 Task: Look for space in Starachowice, Poland from 15th June, 2023 to 21st June, 2023 for 5 adults in price range Rs.14000 to Rs.25000. Place can be entire place with 3 bedrooms having 3 beds and 3 bathrooms. Property type can be house, flat, guest house. Booking option can be shelf check-in. Required host language is English.
Action: Mouse moved to (421, 50)
Screenshot: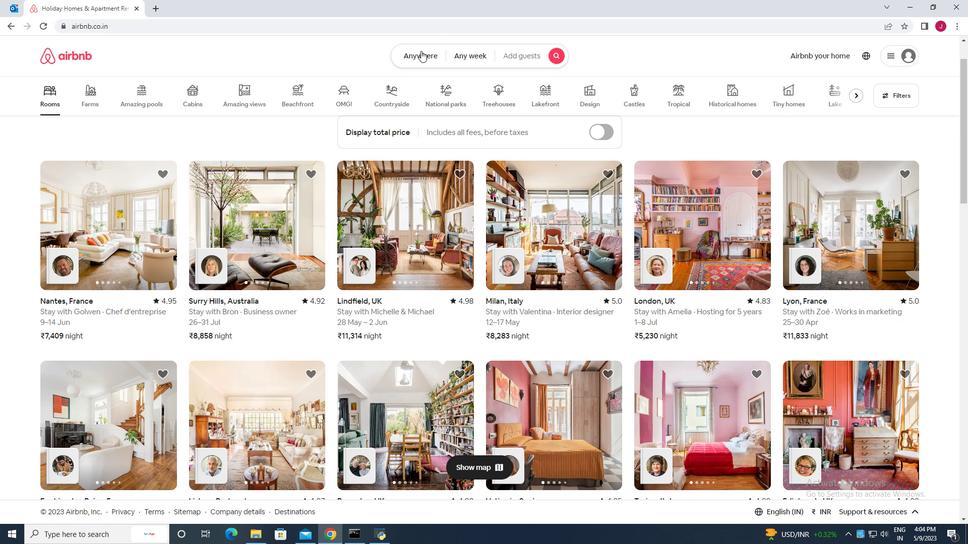 
Action: Mouse pressed left at (421, 50)
Screenshot: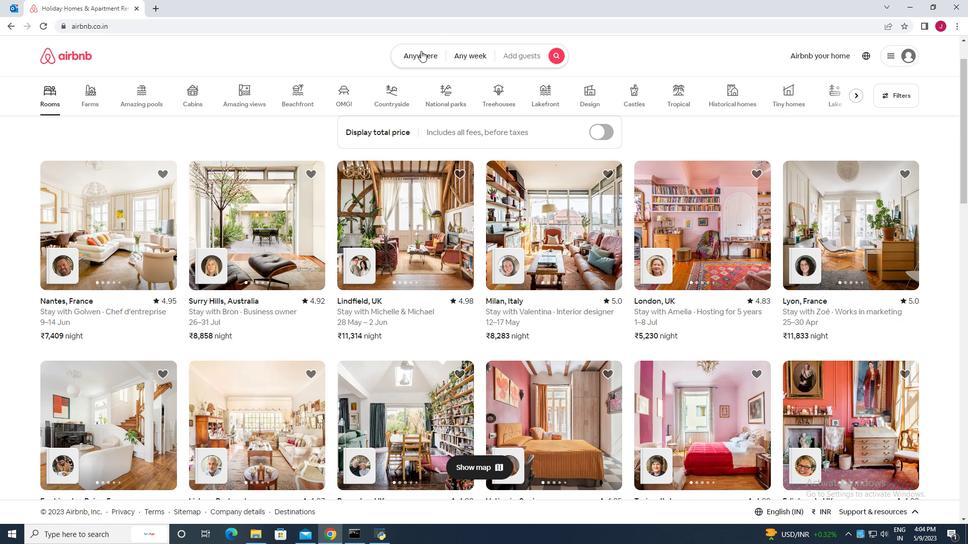 
Action: Mouse moved to (329, 97)
Screenshot: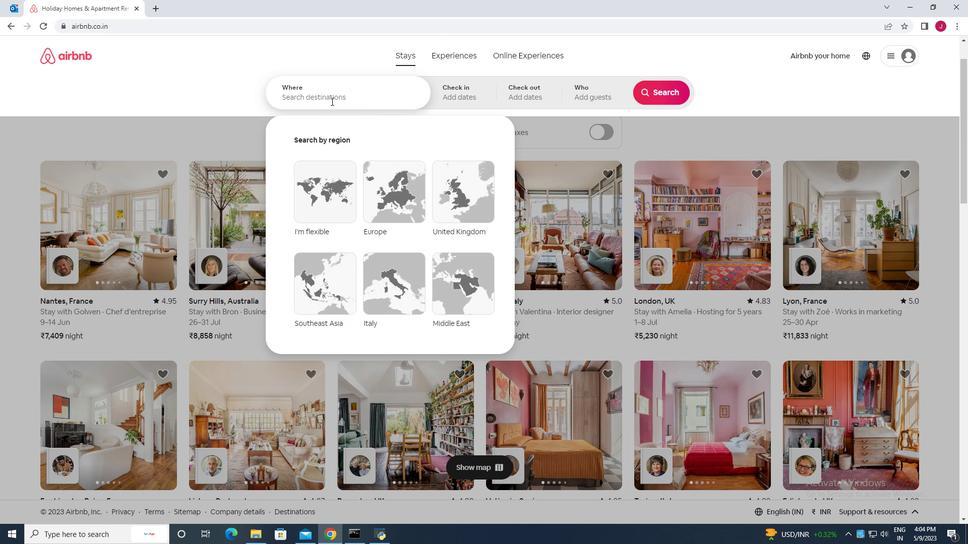 
Action: Mouse pressed left at (329, 97)
Screenshot: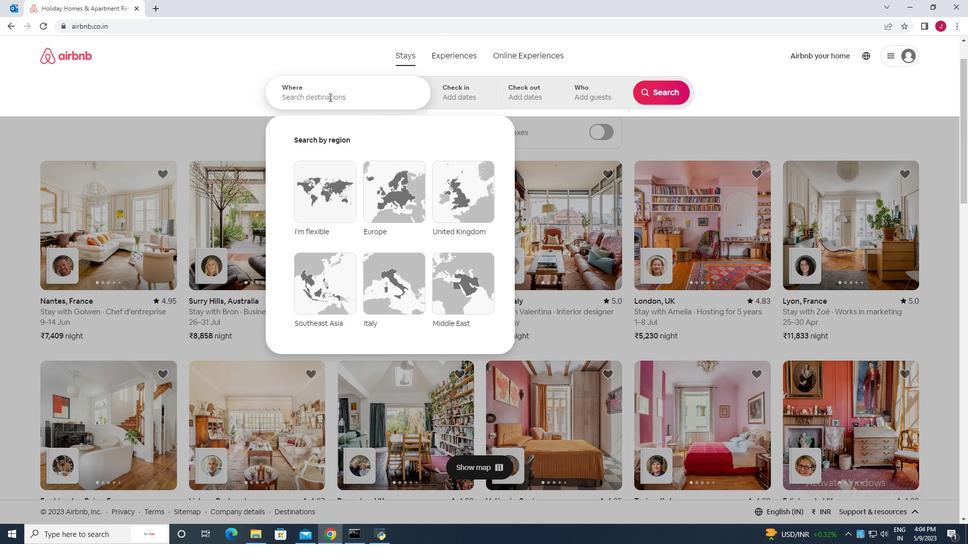 
Action: Mouse moved to (329, 97)
Screenshot: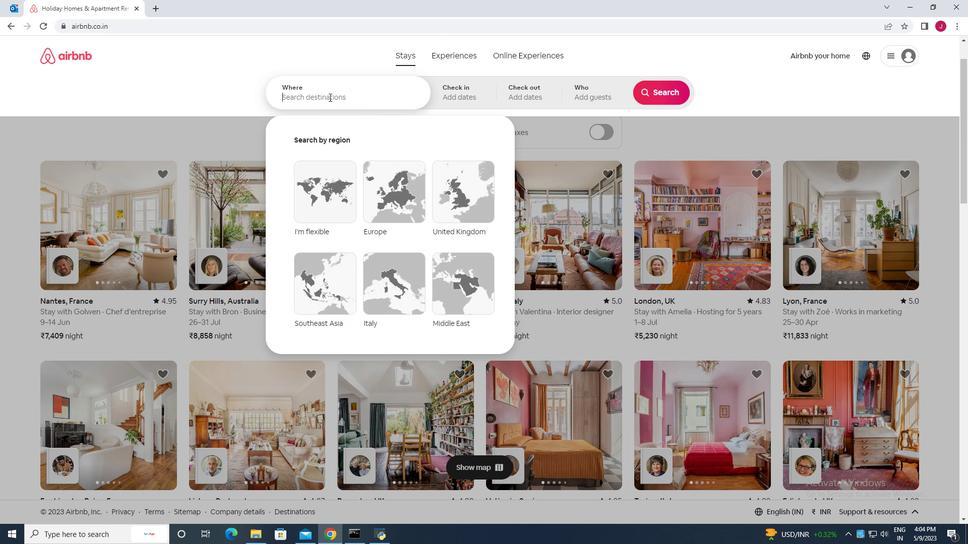 
Action: Key pressed starach
Screenshot: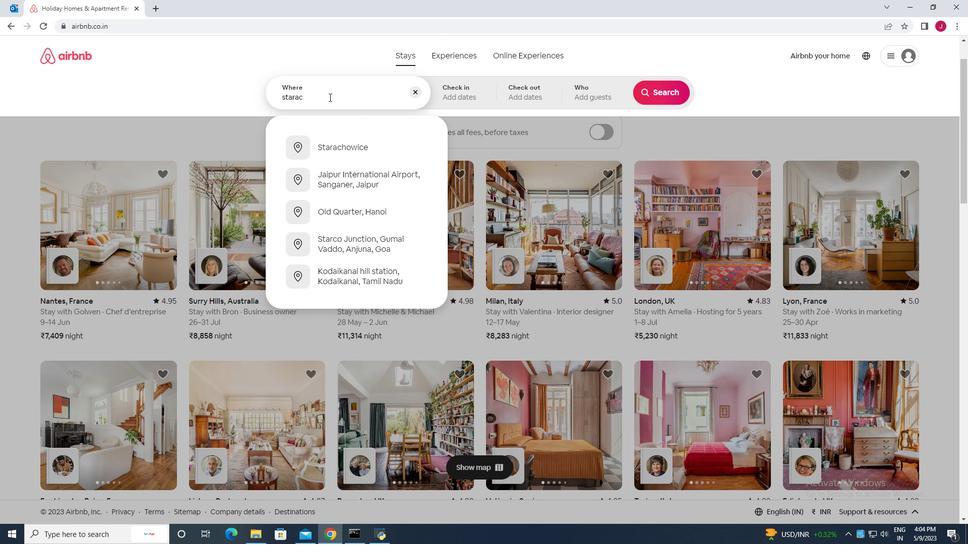 
Action: Mouse moved to (355, 147)
Screenshot: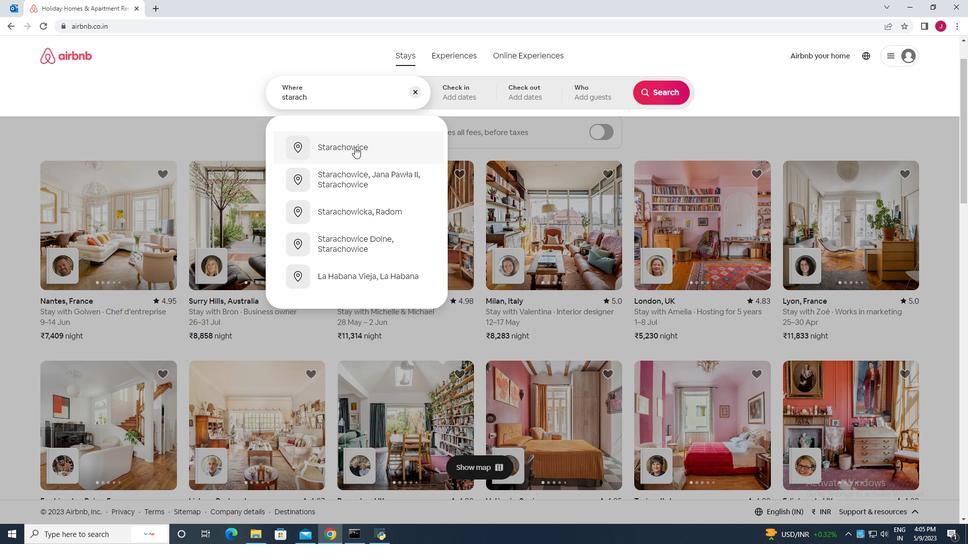 
Action: Mouse pressed left at (355, 147)
Screenshot: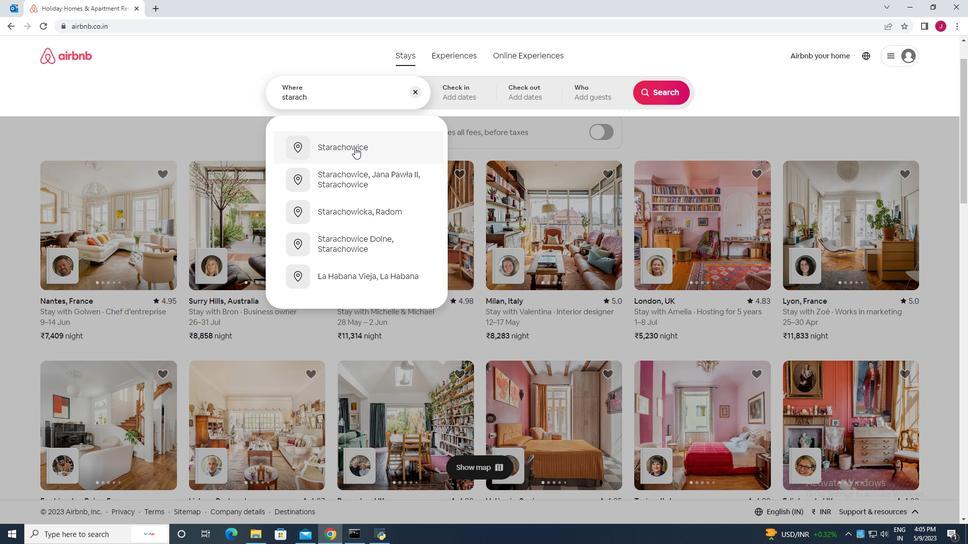 
Action: Mouse moved to (349, 95)
Screenshot: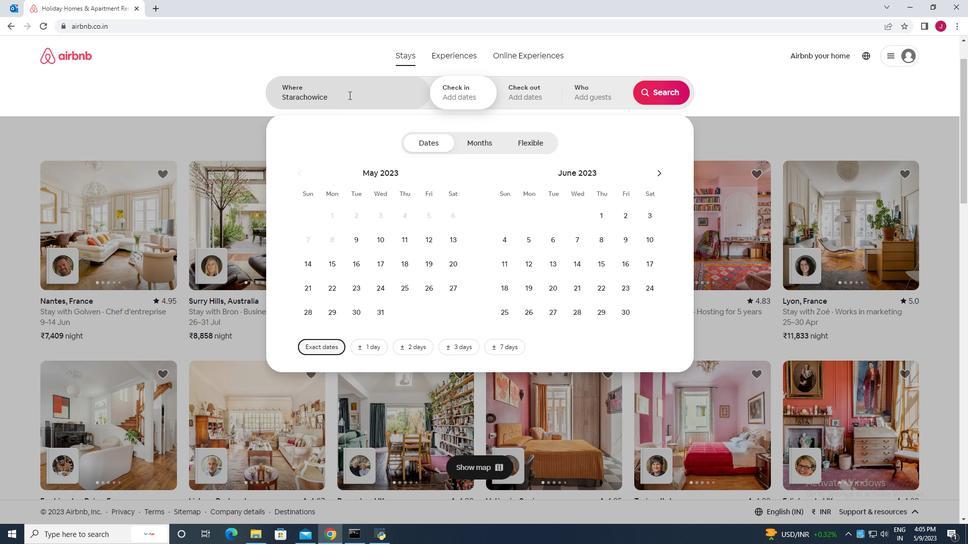 
Action: Mouse pressed left at (349, 95)
Screenshot: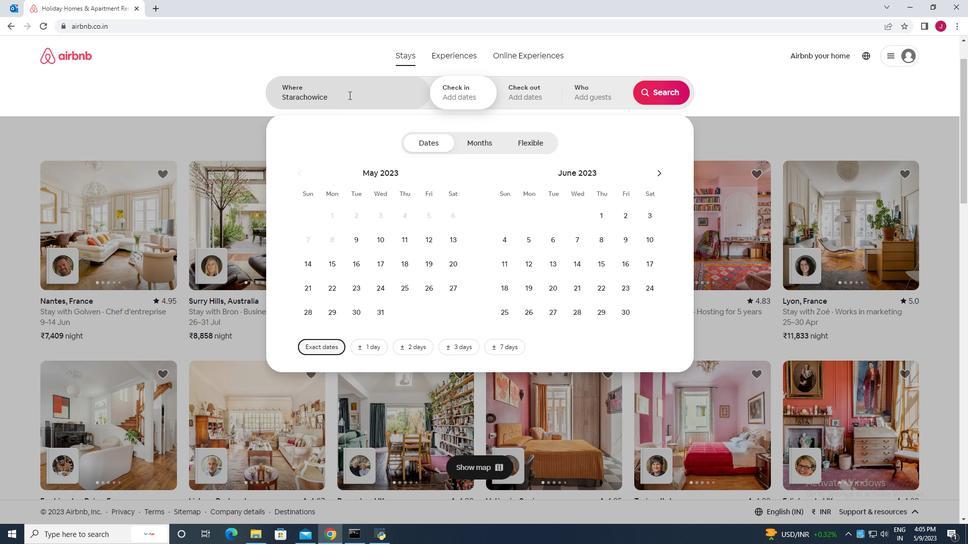 
Action: Key pressed <Key.space>poland
Screenshot: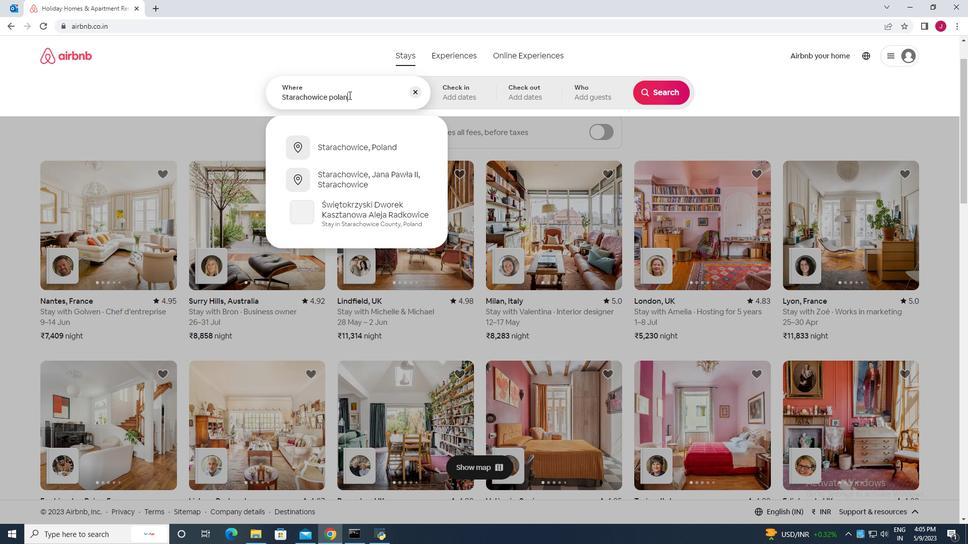
Action: Mouse moved to (379, 148)
Screenshot: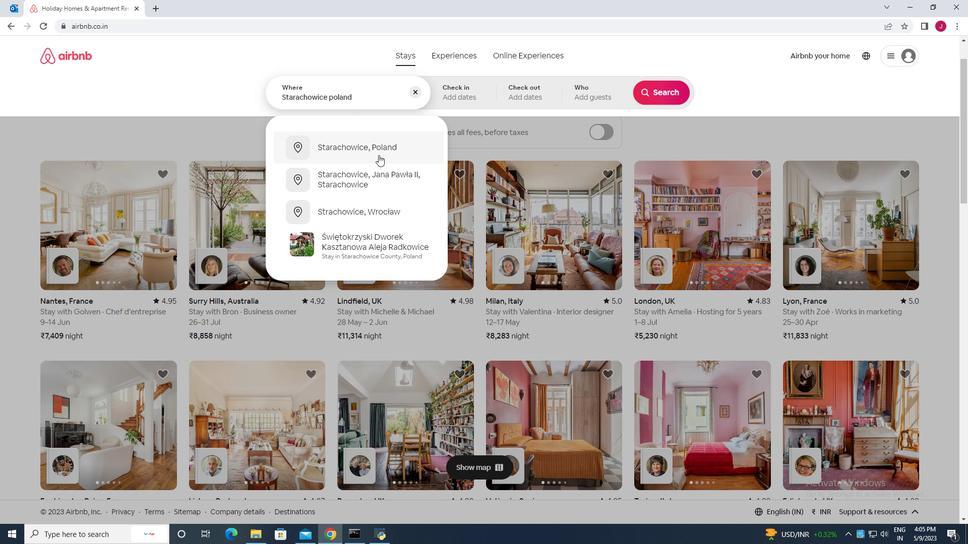 
Action: Mouse pressed left at (379, 148)
Screenshot: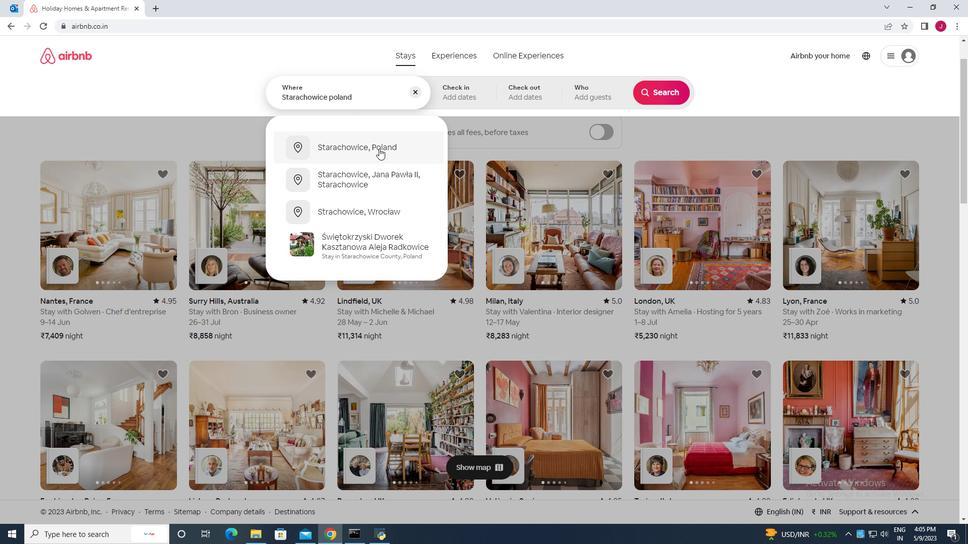
Action: Mouse moved to (658, 177)
Screenshot: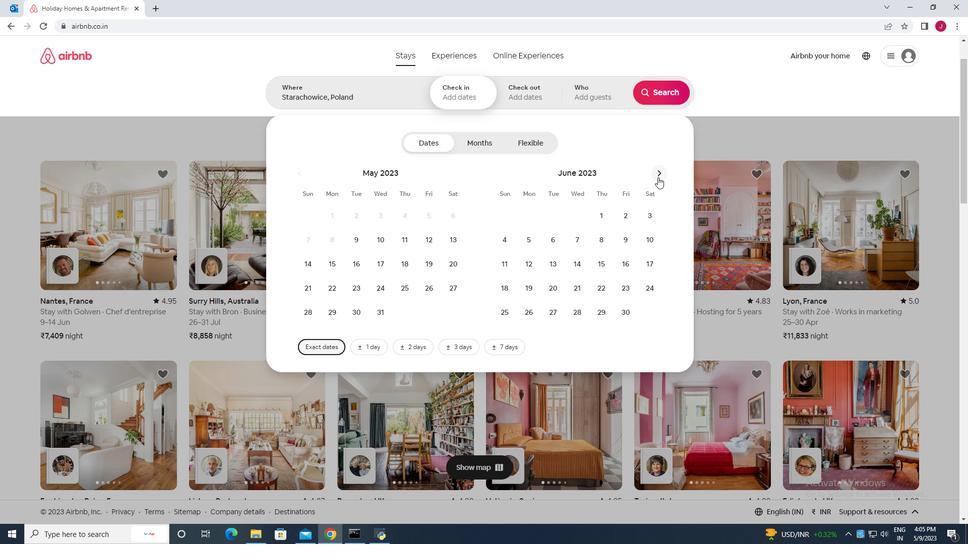 
Action: Mouse pressed left at (658, 177)
Screenshot: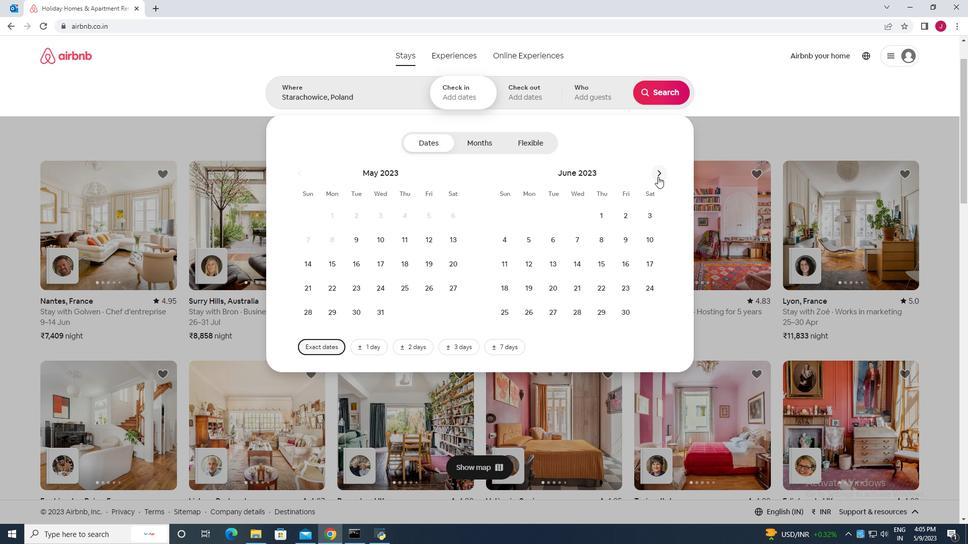 
Action: Mouse moved to (408, 262)
Screenshot: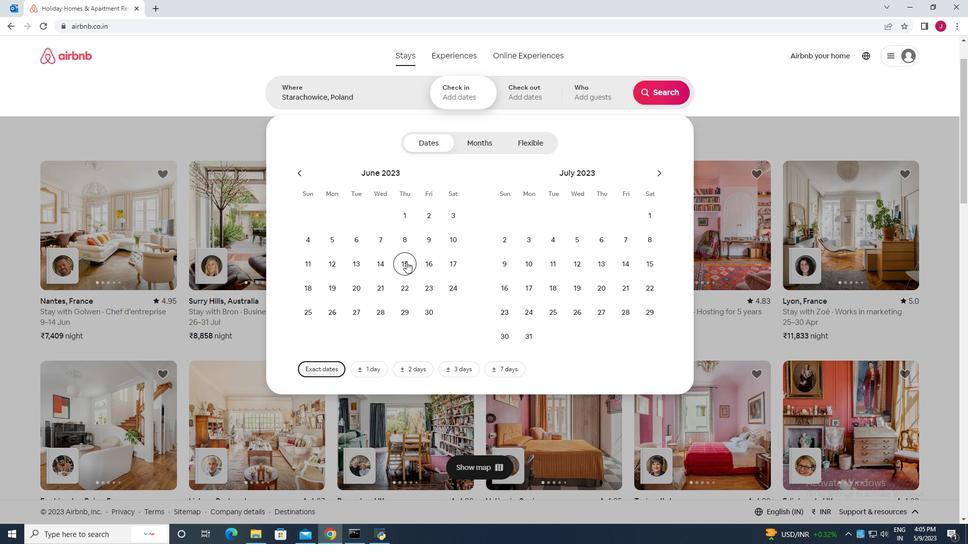 
Action: Mouse pressed left at (408, 262)
Screenshot: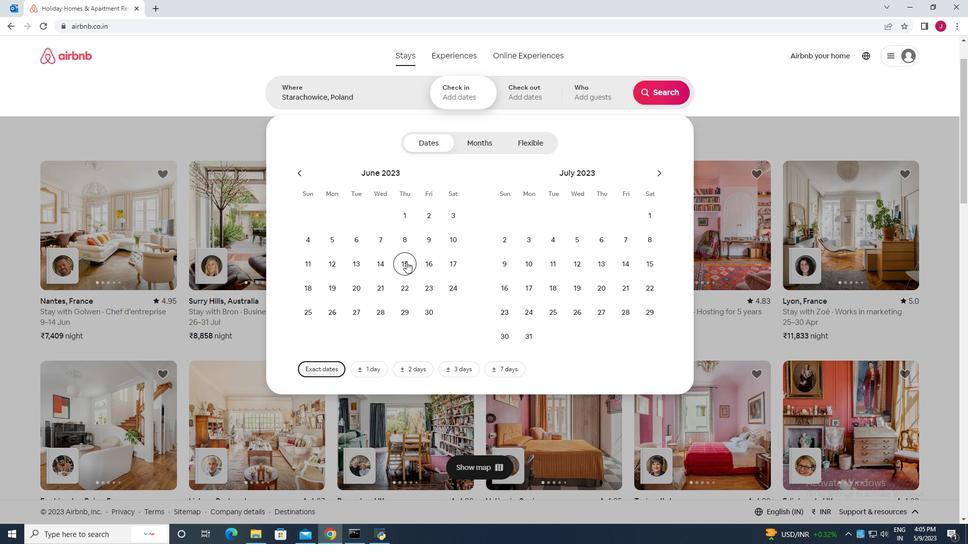 
Action: Mouse moved to (377, 288)
Screenshot: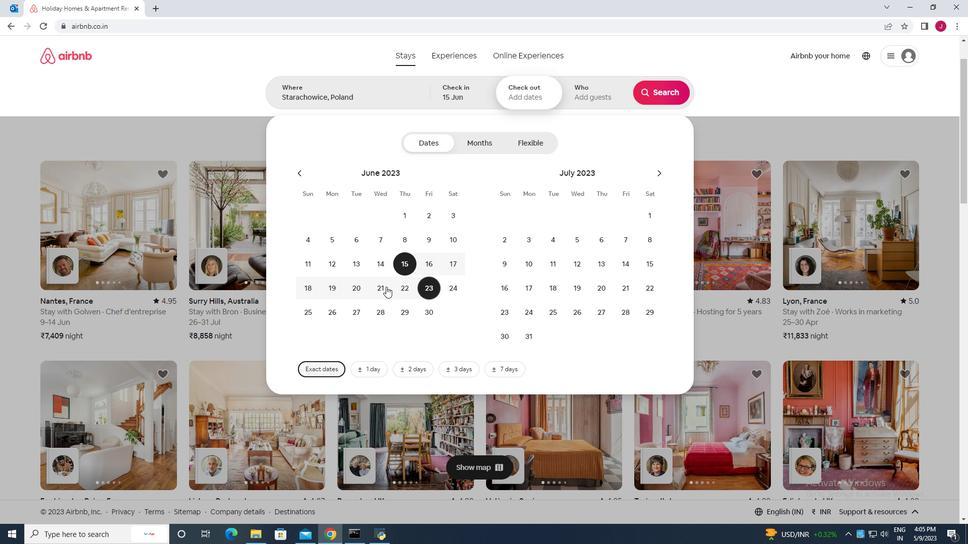 
Action: Mouse pressed left at (377, 288)
Screenshot: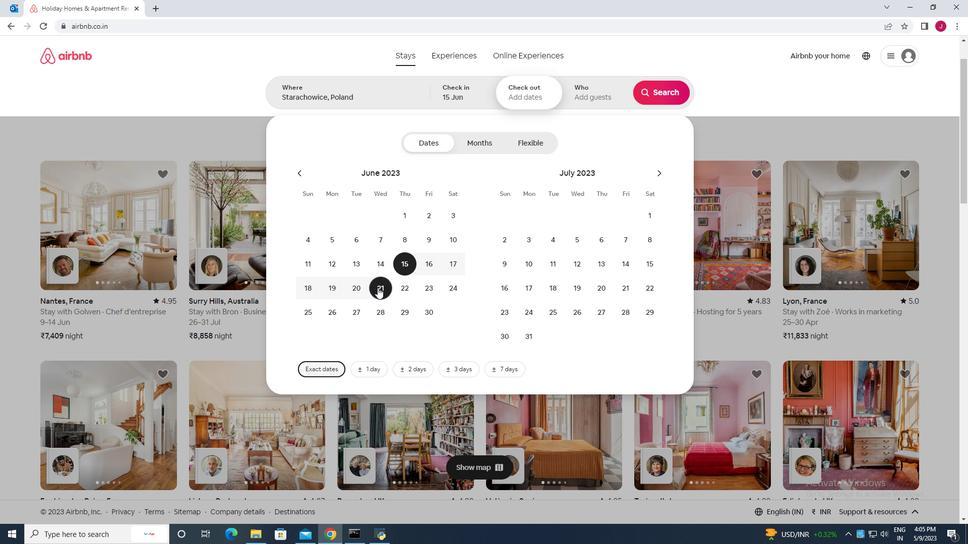 
Action: Mouse moved to (593, 93)
Screenshot: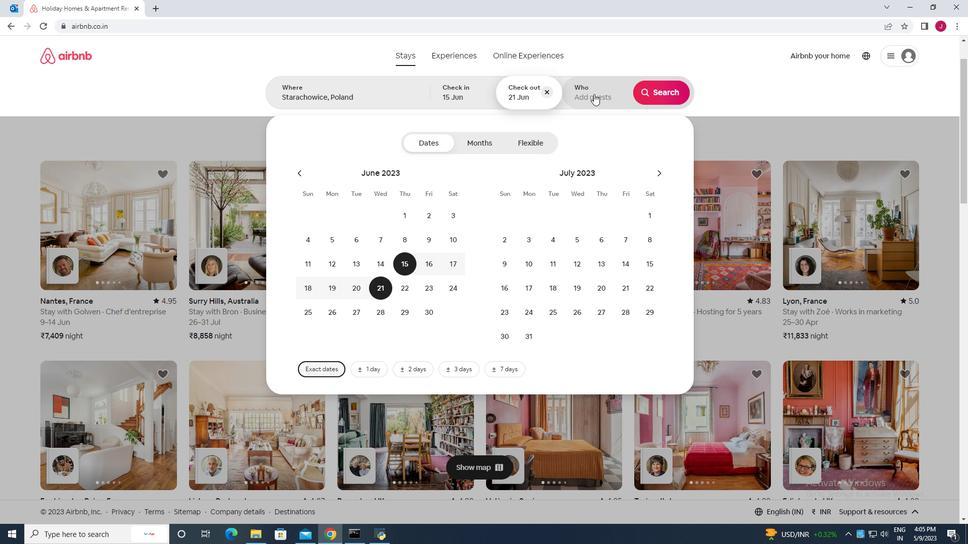 
Action: Mouse pressed left at (593, 93)
Screenshot: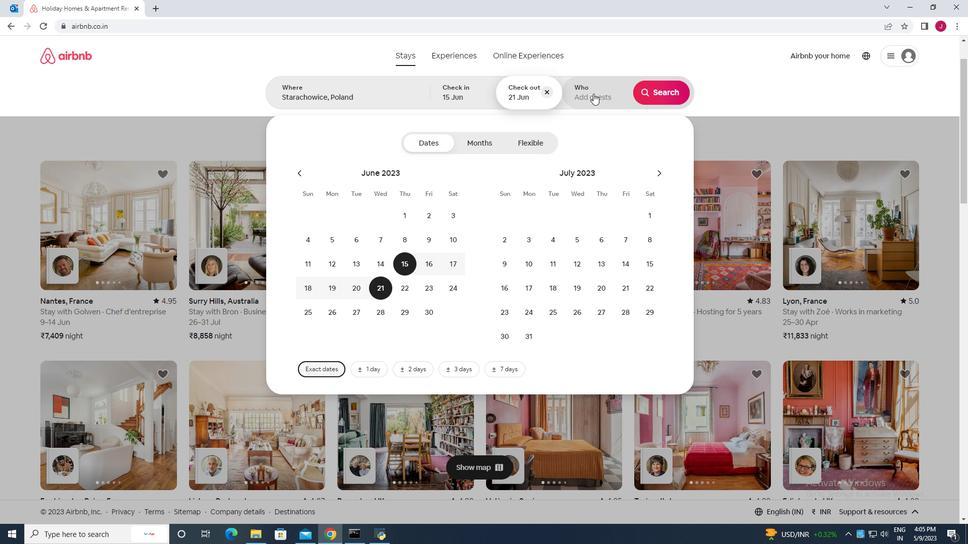 
Action: Mouse moved to (659, 150)
Screenshot: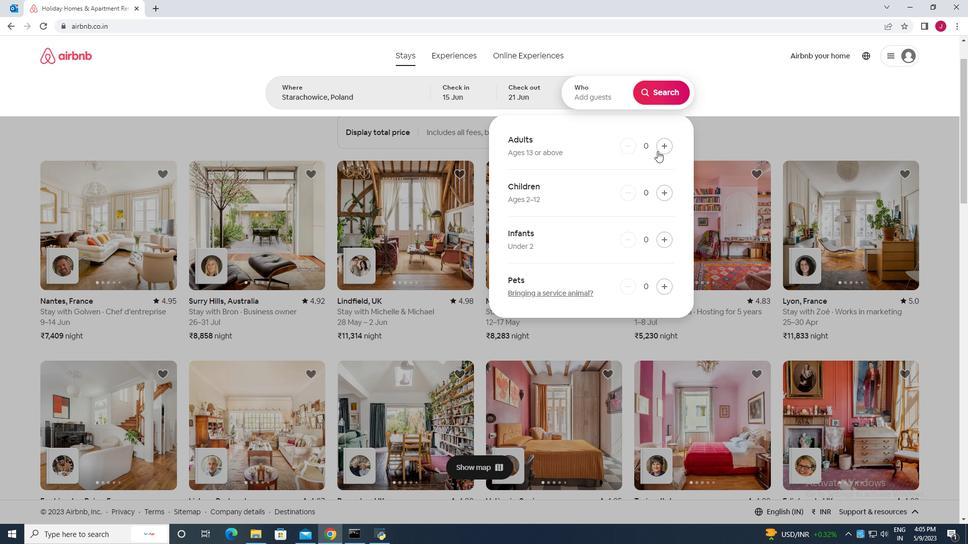 
Action: Mouse pressed left at (659, 150)
Screenshot: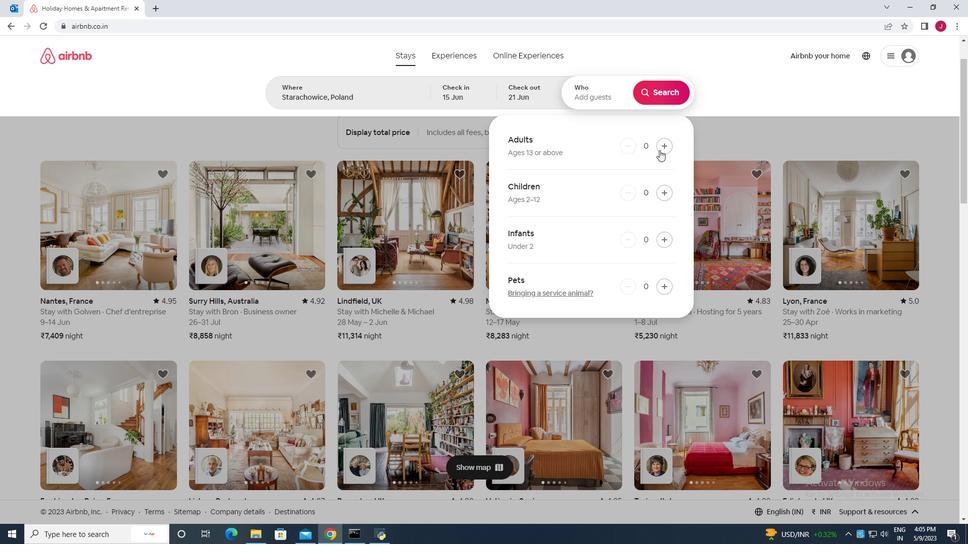 
Action: Mouse pressed left at (659, 150)
Screenshot: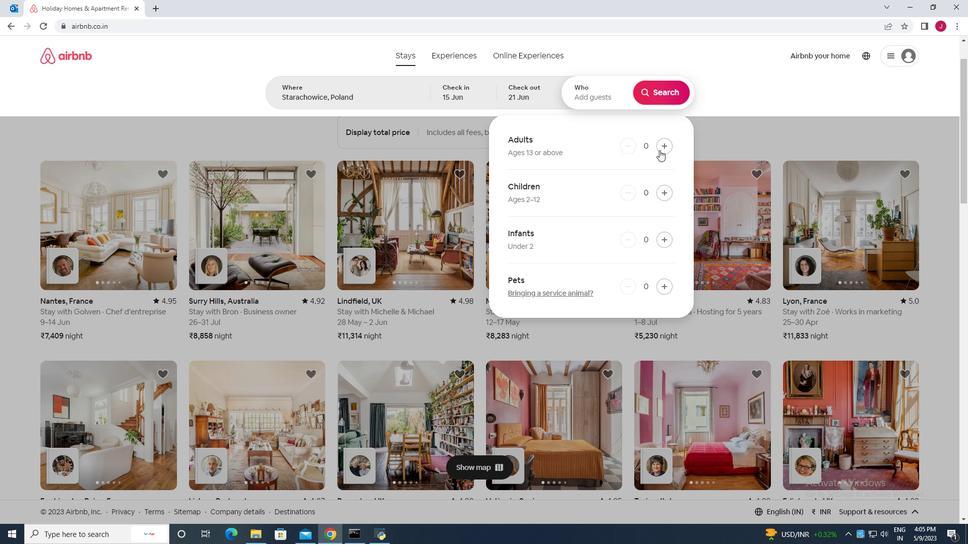 
Action: Mouse pressed left at (659, 150)
Screenshot: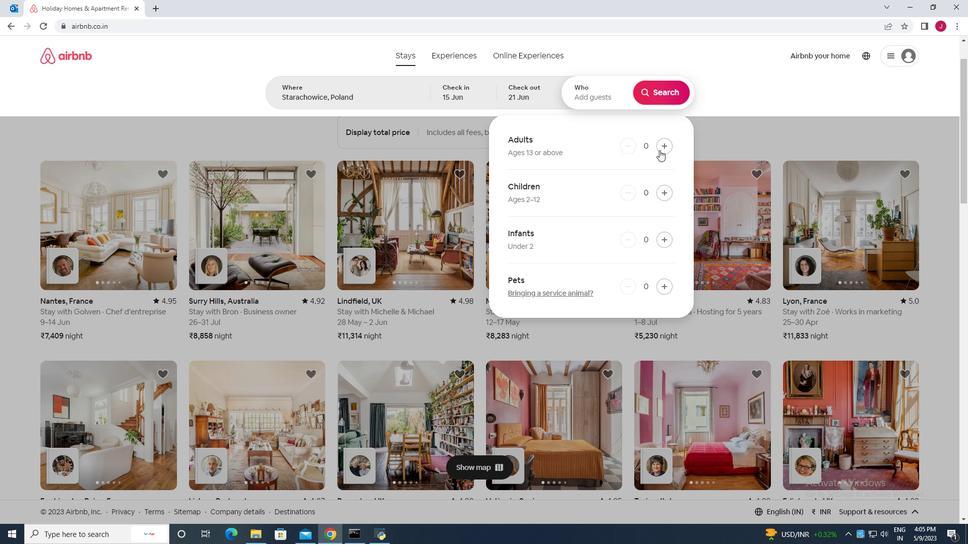 
Action: Mouse moved to (663, 146)
Screenshot: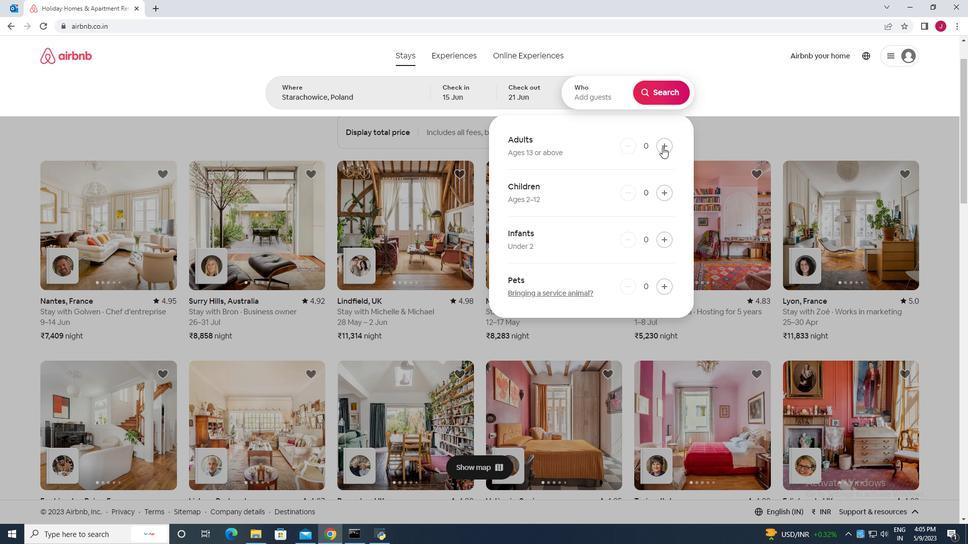 
Action: Mouse pressed left at (663, 146)
Screenshot: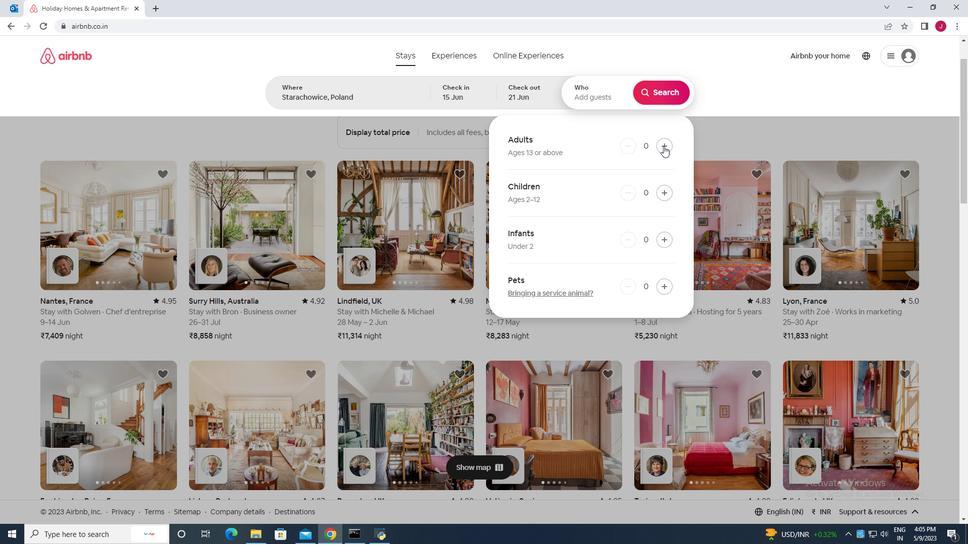 
Action: Mouse pressed left at (663, 146)
Screenshot: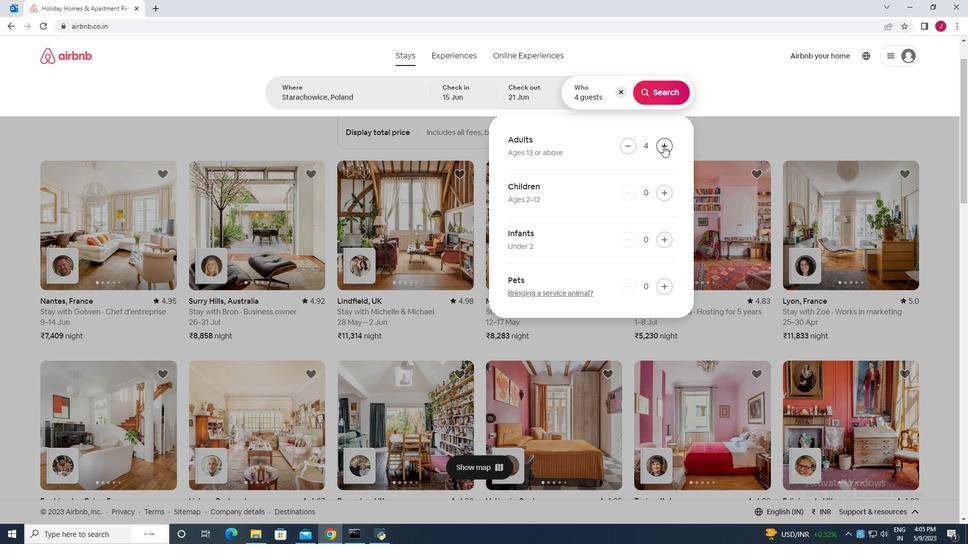 
Action: Mouse moved to (660, 95)
Screenshot: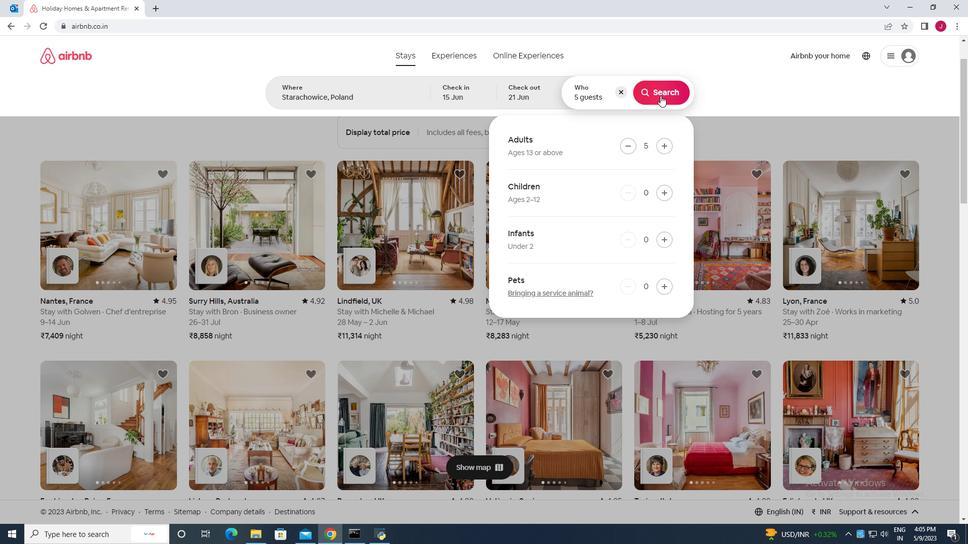 
Action: Mouse pressed left at (660, 95)
Screenshot: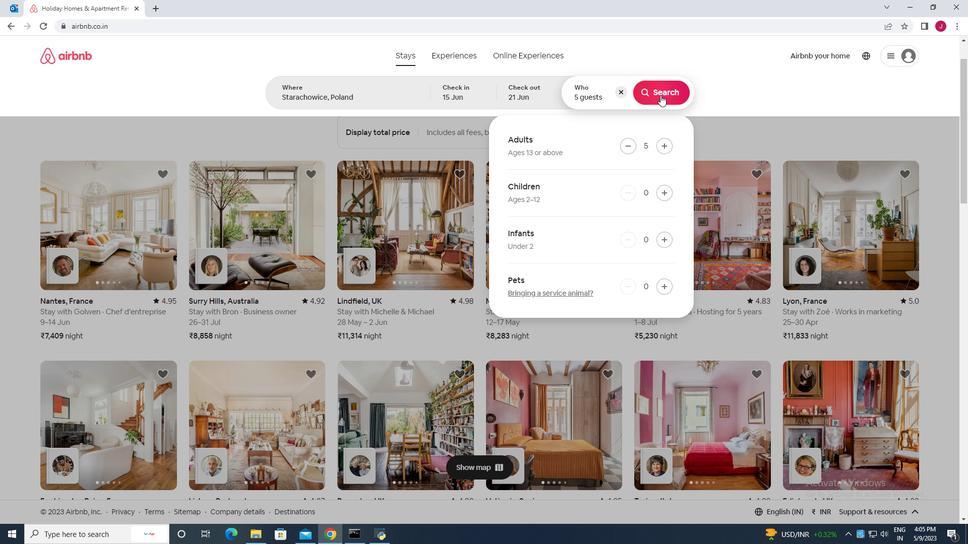 
Action: Mouse moved to (930, 95)
Screenshot: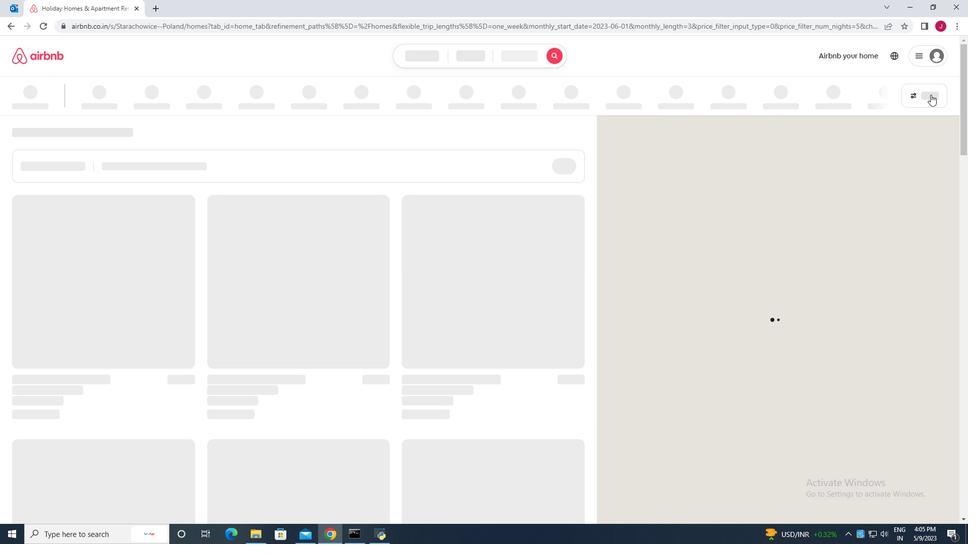
Action: Mouse pressed left at (930, 95)
Screenshot: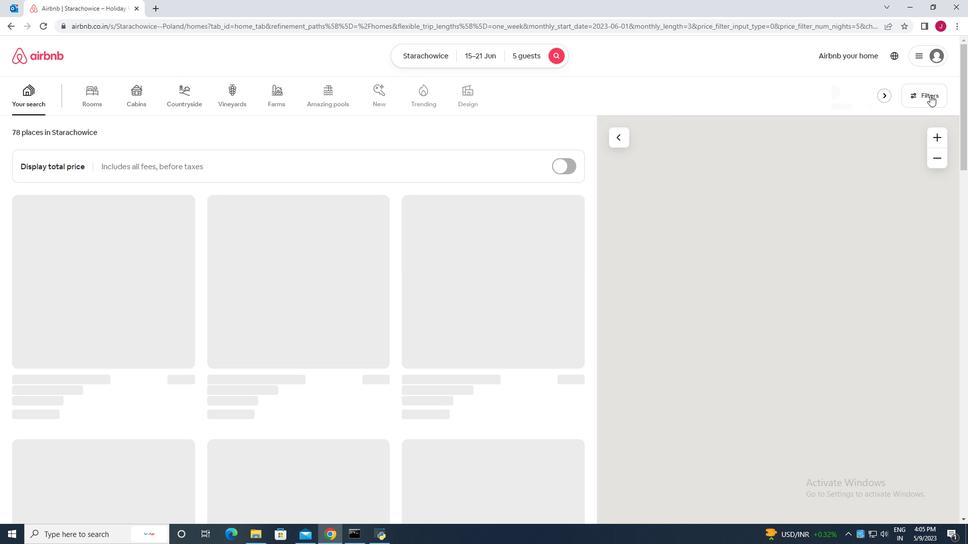 
Action: Mouse moved to (363, 338)
Screenshot: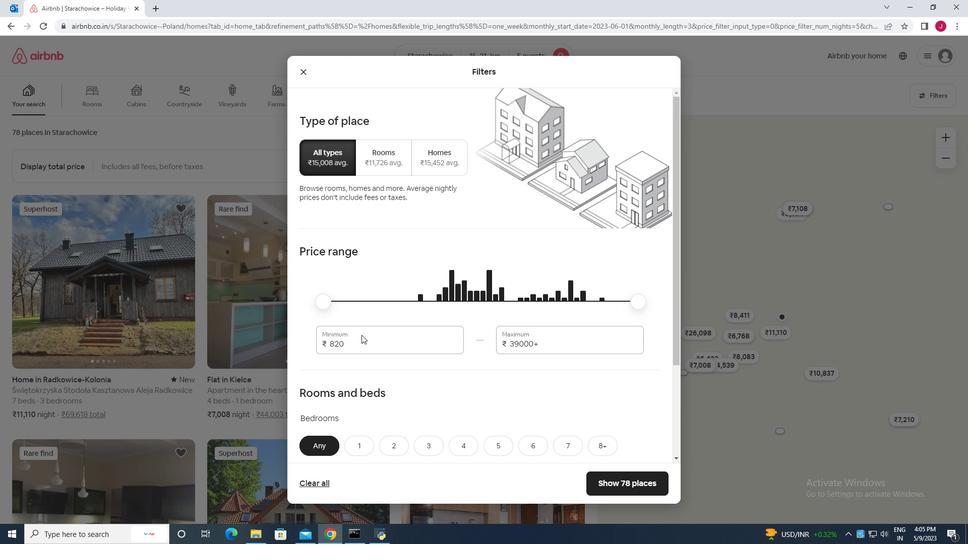
Action: Mouse pressed left at (363, 338)
Screenshot: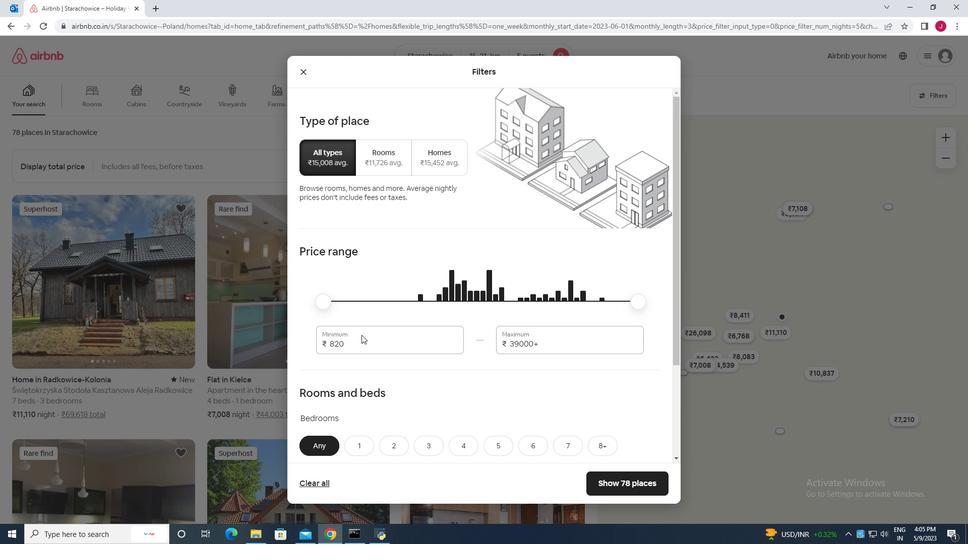 
Action: Mouse moved to (367, 351)
Screenshot: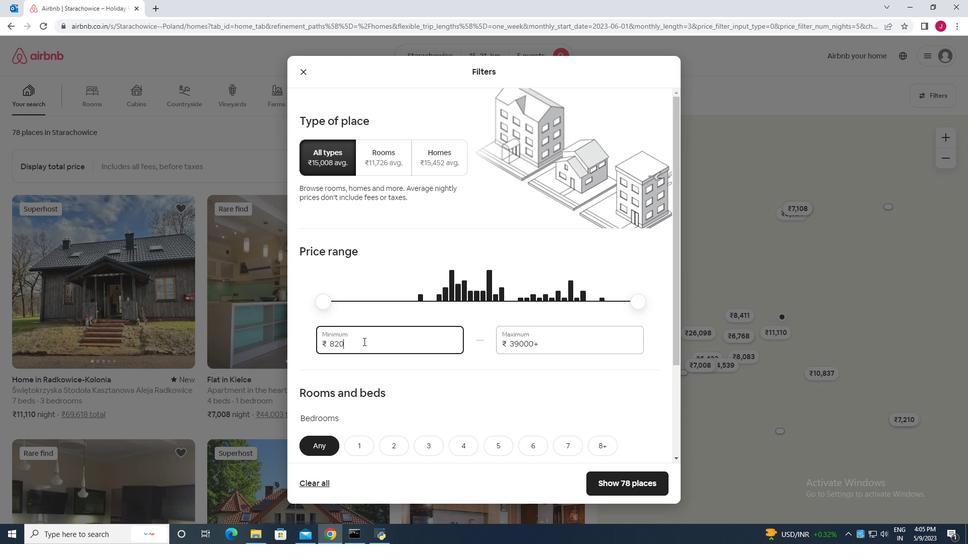 
Action: Key pressed <Key.backspace><Key.backspace><Key.backspace><Key.backspace>14000
Screenshot: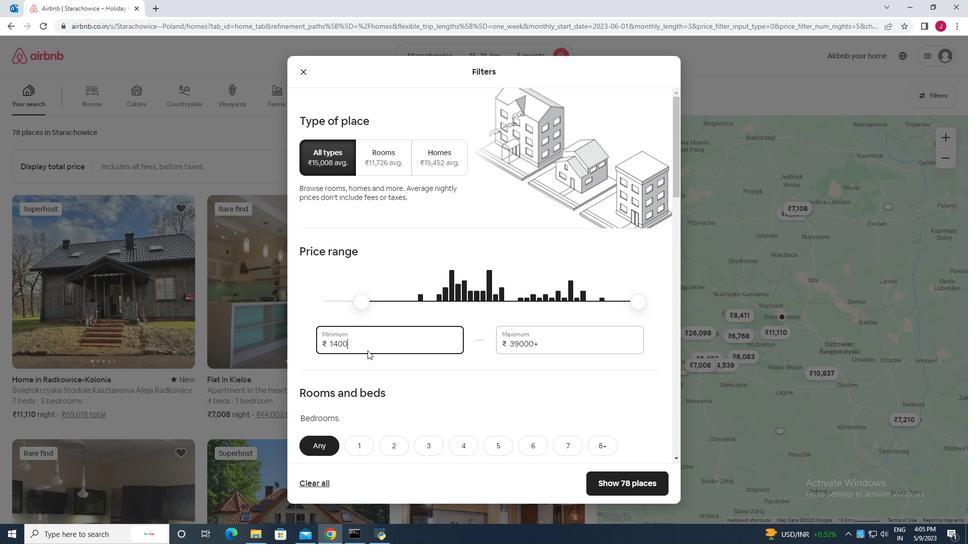 
Action: Mouse moved to (579, 344)
Screenshot: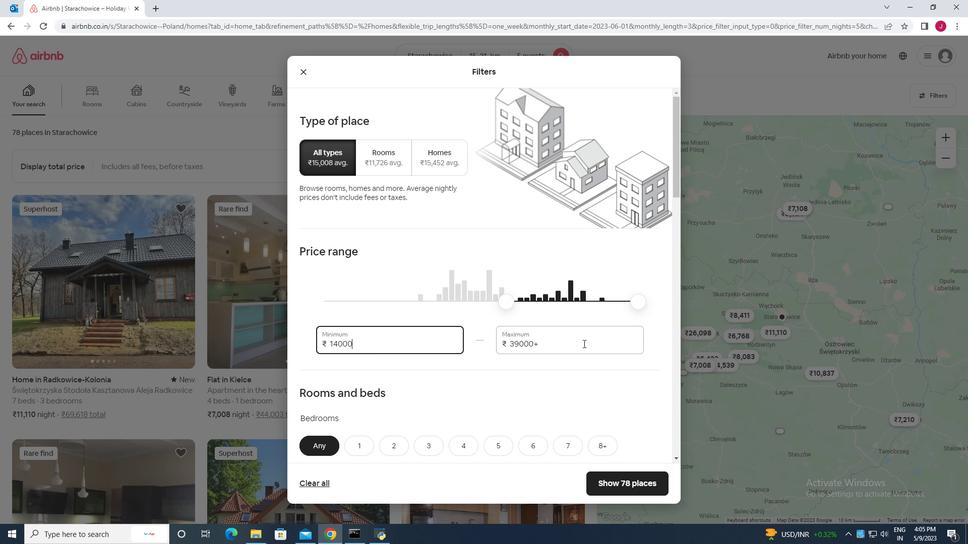 
Action: Mouse pressed left at (579, 344)
Screenshot: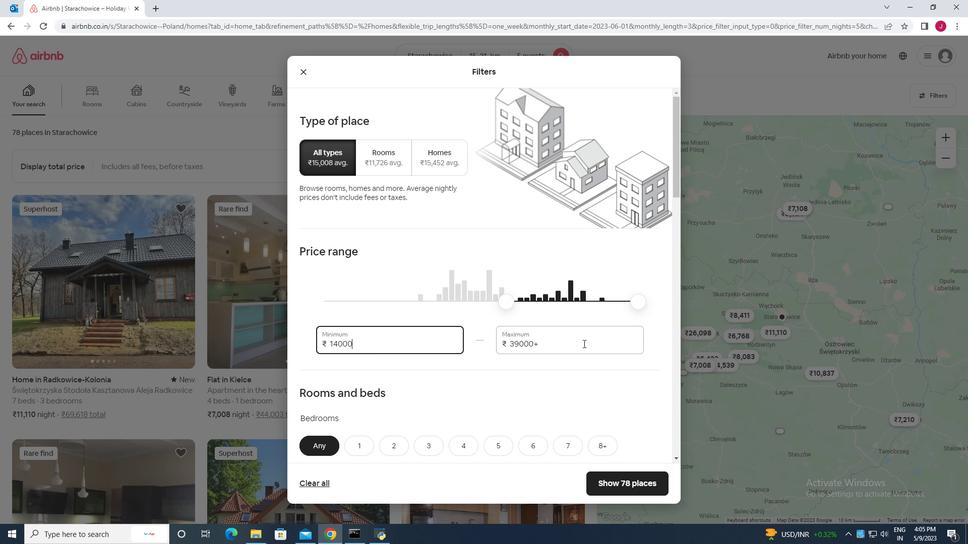 
Action: Mouse moved to (582, 337)
Screenshot: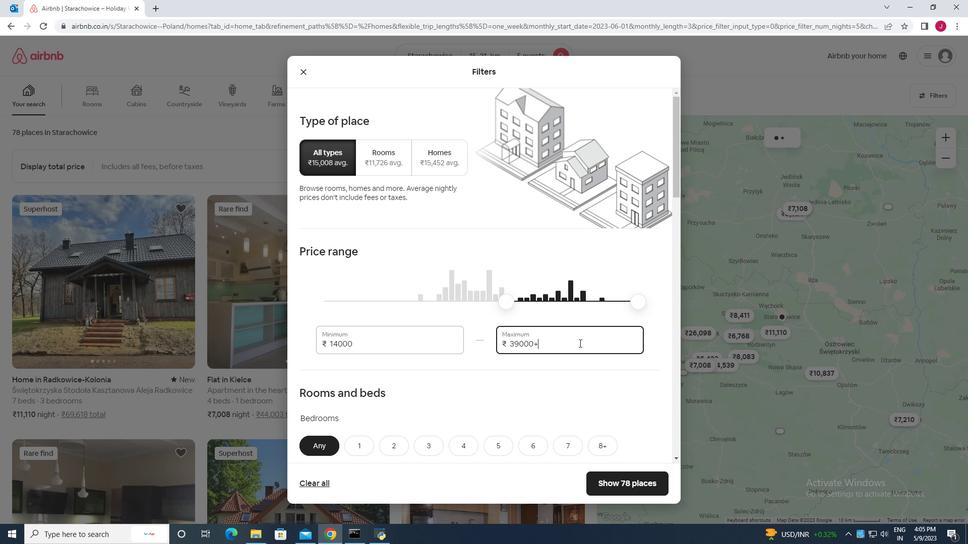 
Action: Key pressed <Key.backspace><Key.backspace><Key.backspace><Key.backspace><Key.backspace><Key.backspace><Key.backspace><Key.backspace><Key.backspace><Key.backspace><Key.backspace>25000
Screenshot: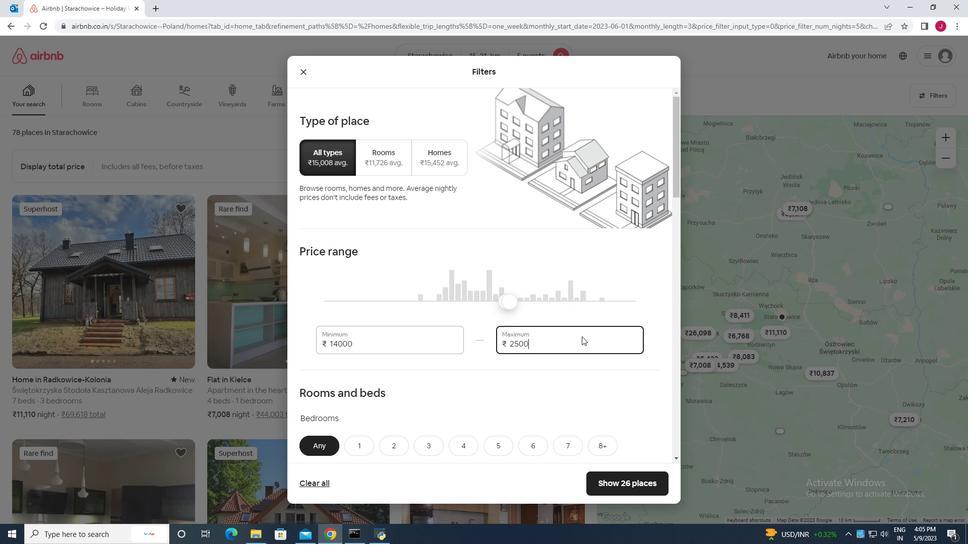 
Action: Mouse moved to (569, 334)
Screenshot: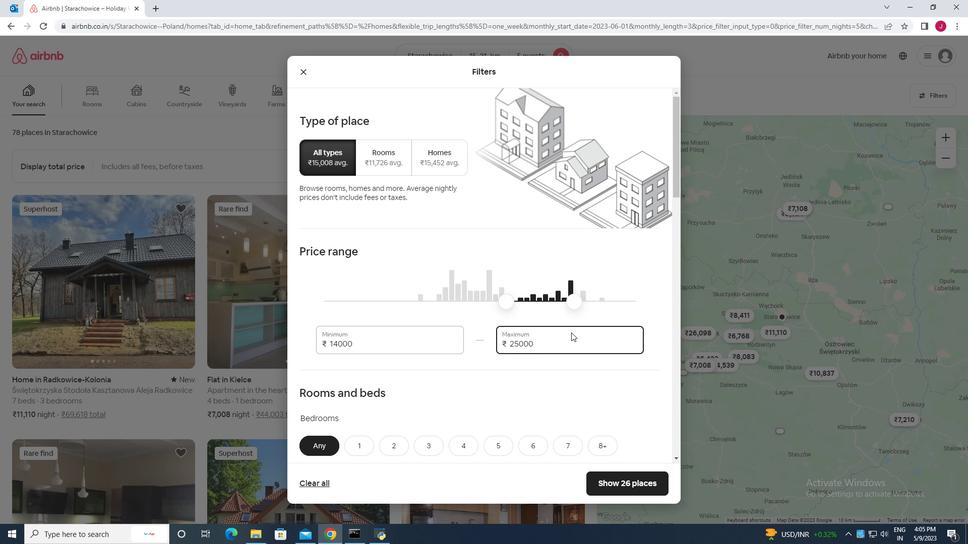 
Action: Mouse scrolled (569, 334) with delta (0, 0)
Screenshot: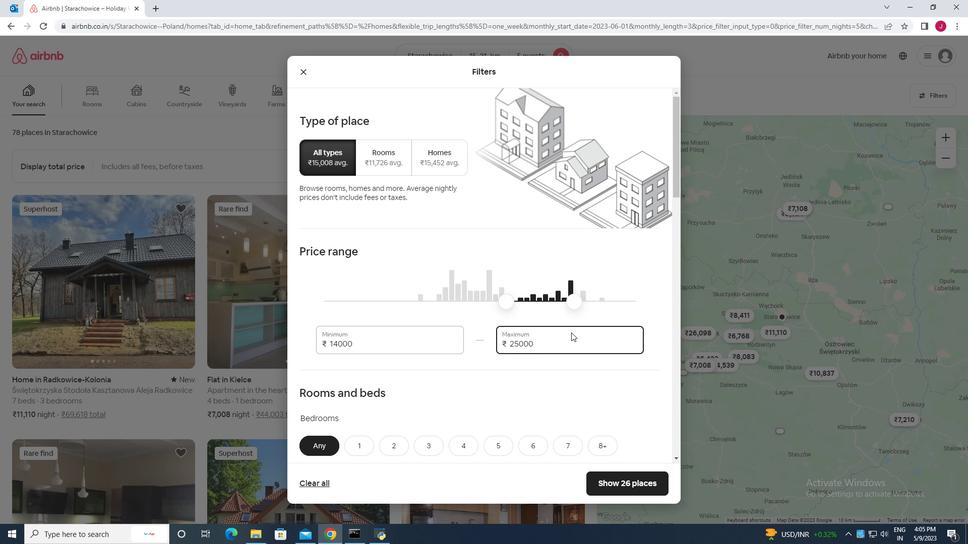 
Action: Mouse moved to (568, 334)
Screenshot: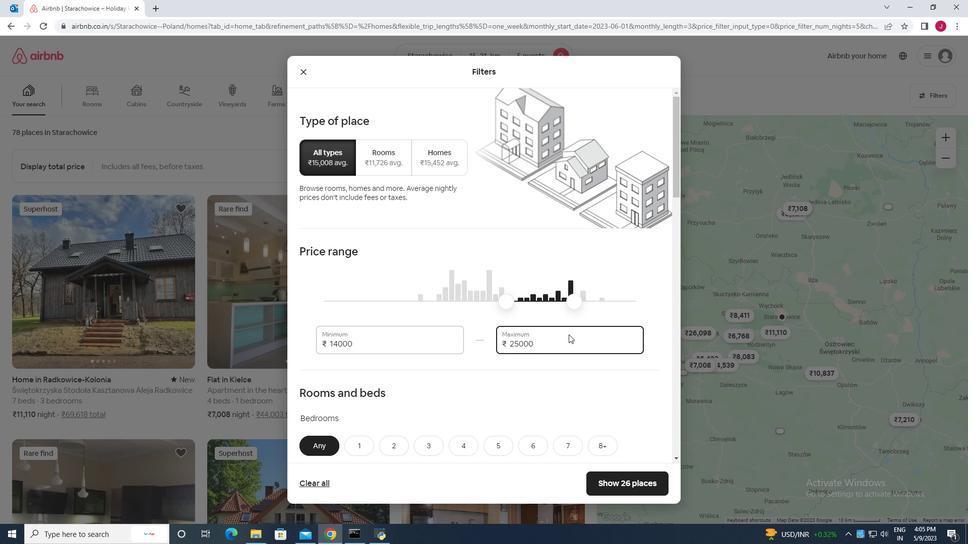 
Action: Mouse scrolled (568, 334) with delta (0, 0)
Screenshot: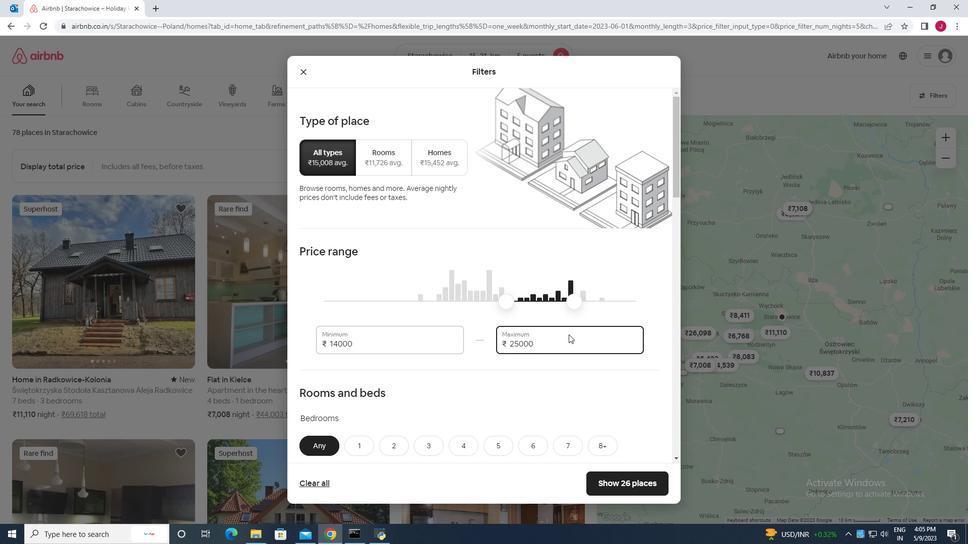 
Action: Mouse moved to (567, 334)
Screenshot: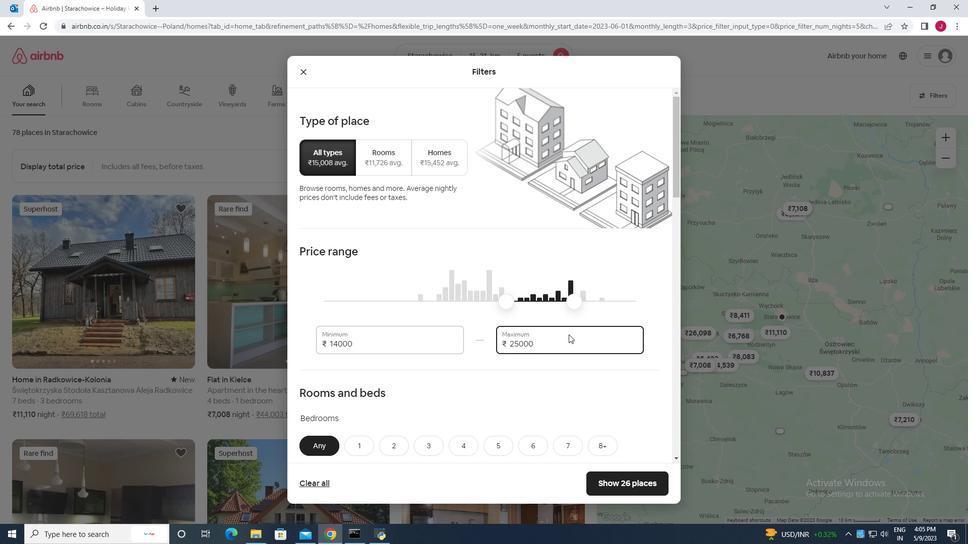 
Action: Mouse scrolled (567, 334) with delta (0, 0)
Screenshot: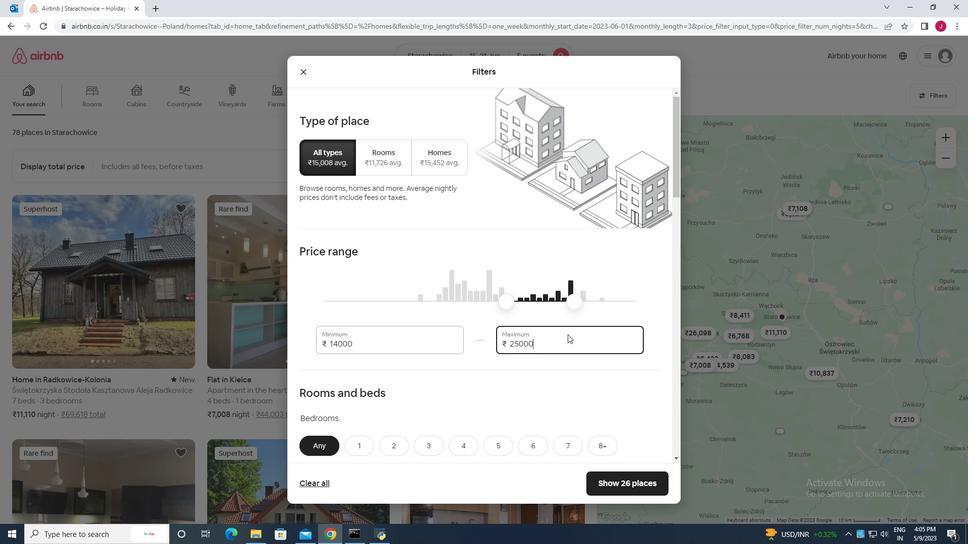 
Action: Mouse moved to (559, 332)
Screenshot: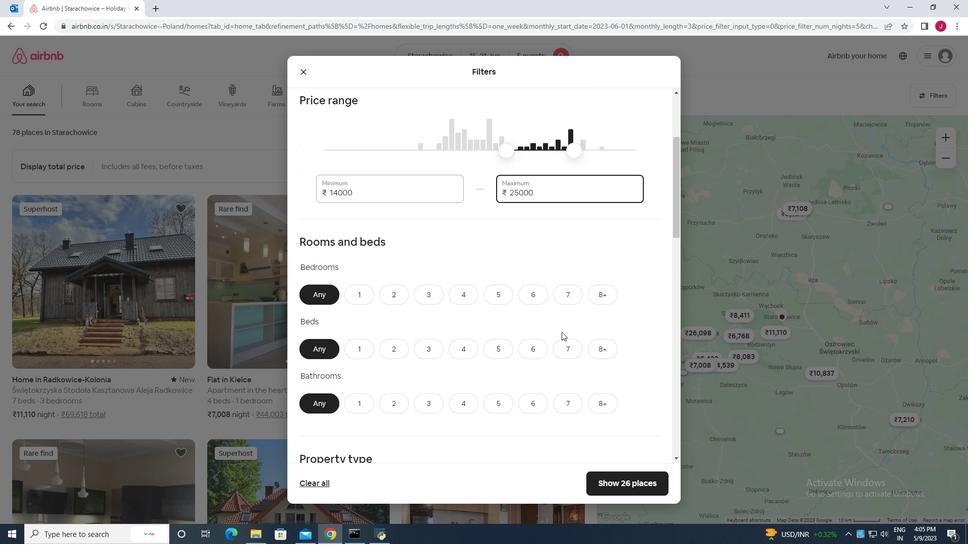 
Action: Mouse scrolled (559, 331) with delta (0, 0)
Screenshot: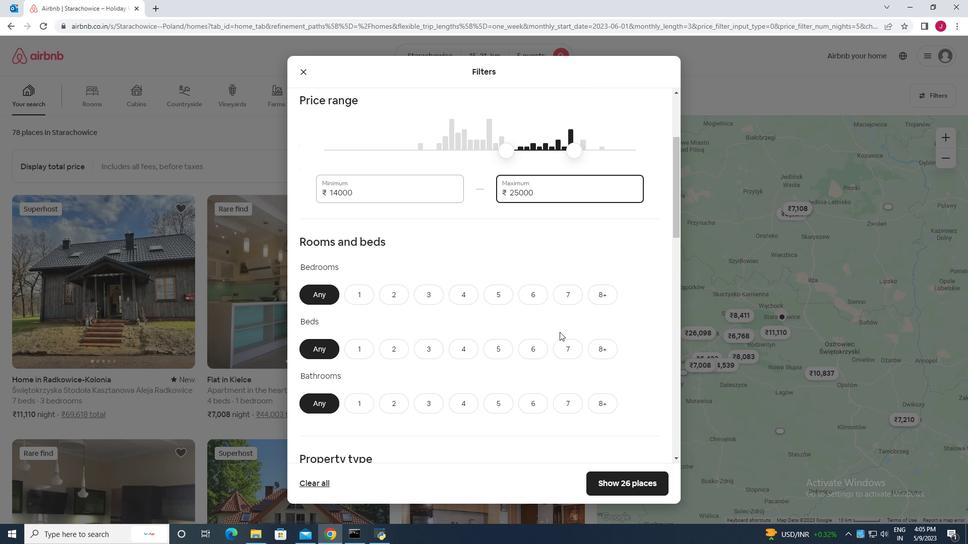 
Action: Mouse moved to (426, 244)
Screenshot: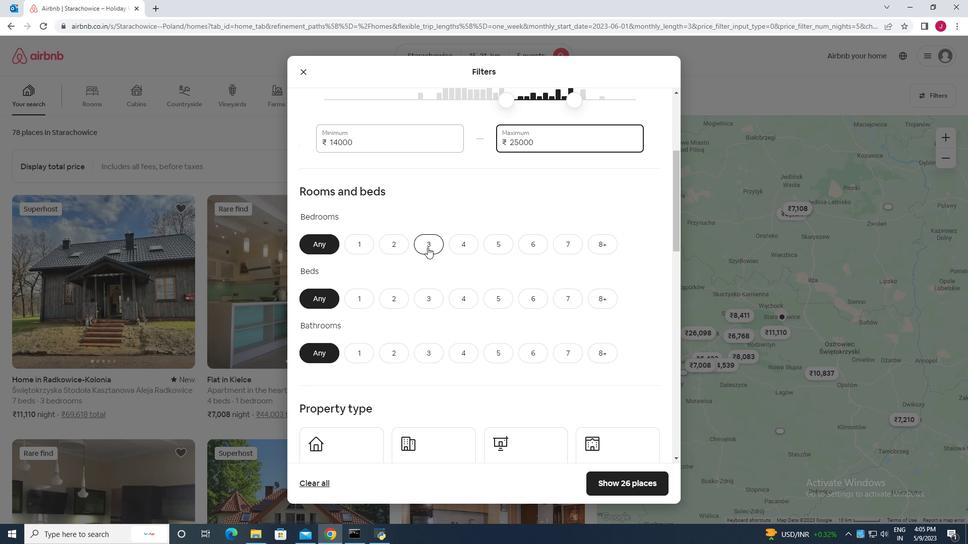 
Action: Mouse pressed left at (426, 244)
Screenshot: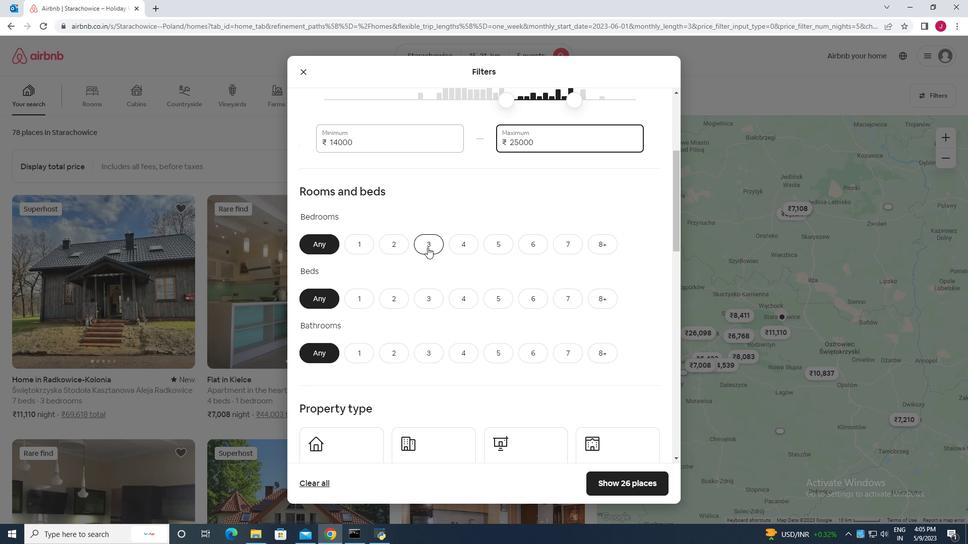 
Action: Mouse moved to (427, 299)
Screenshot: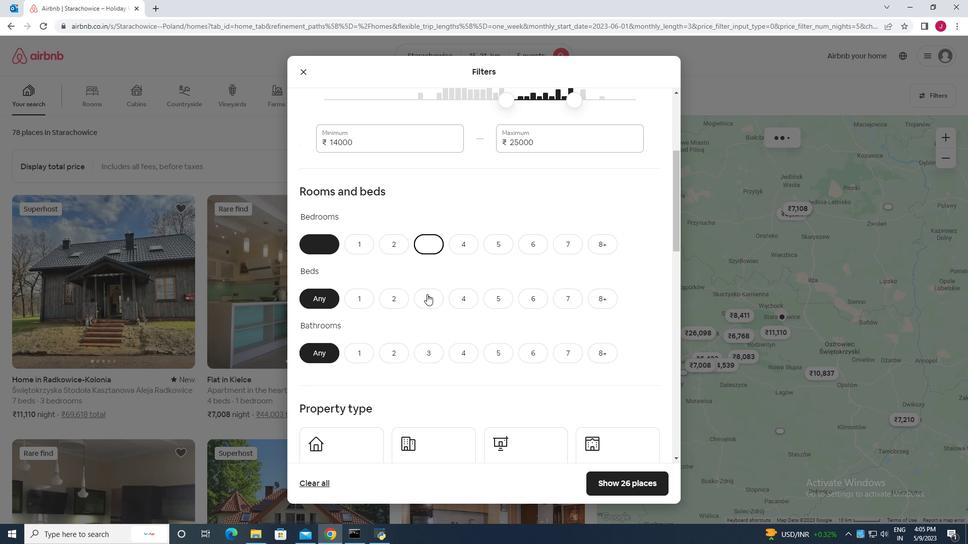 
Action: Mouse pressed left at (427, 299)
Screenshot: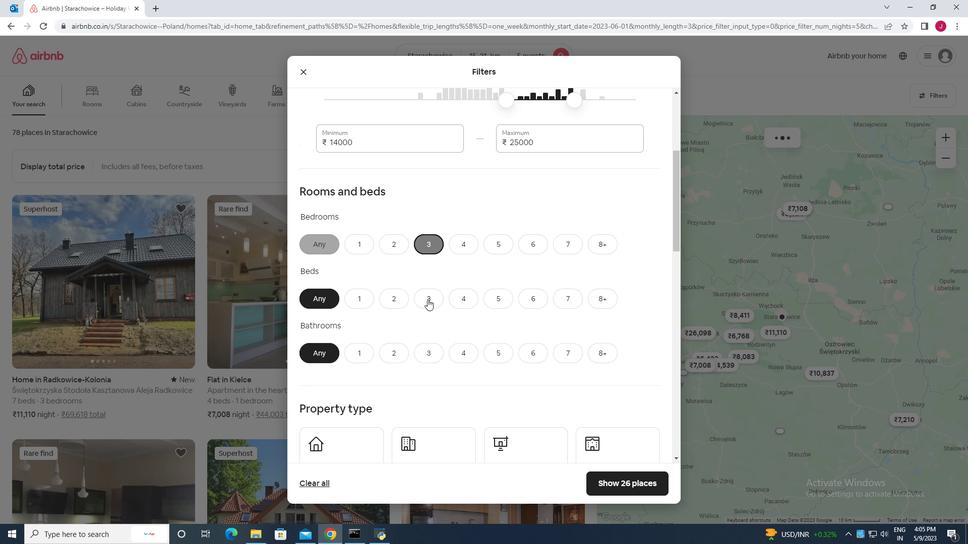 
Action: Mouse moved to (431, 356)
Screenshot: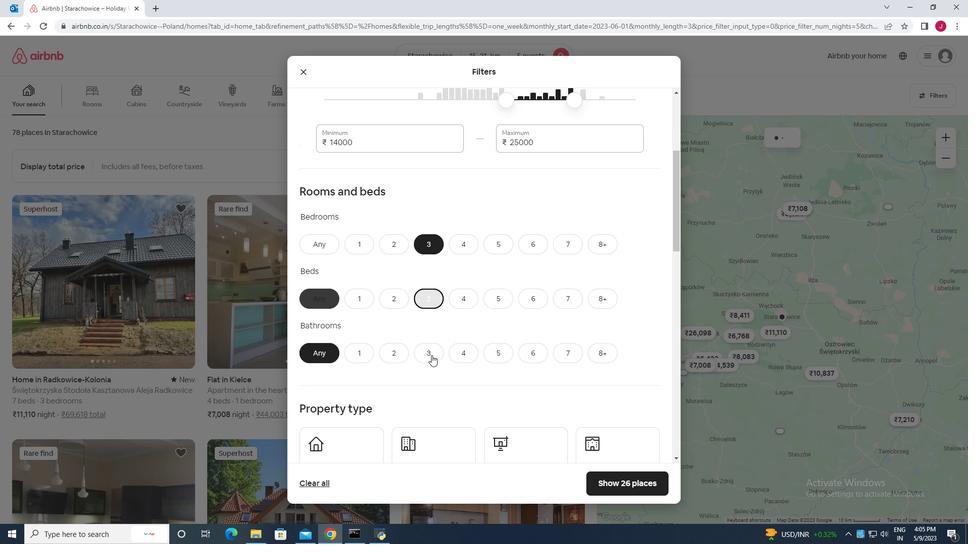 
Action: Mouse pressed left at (431, 356)
Screenshot: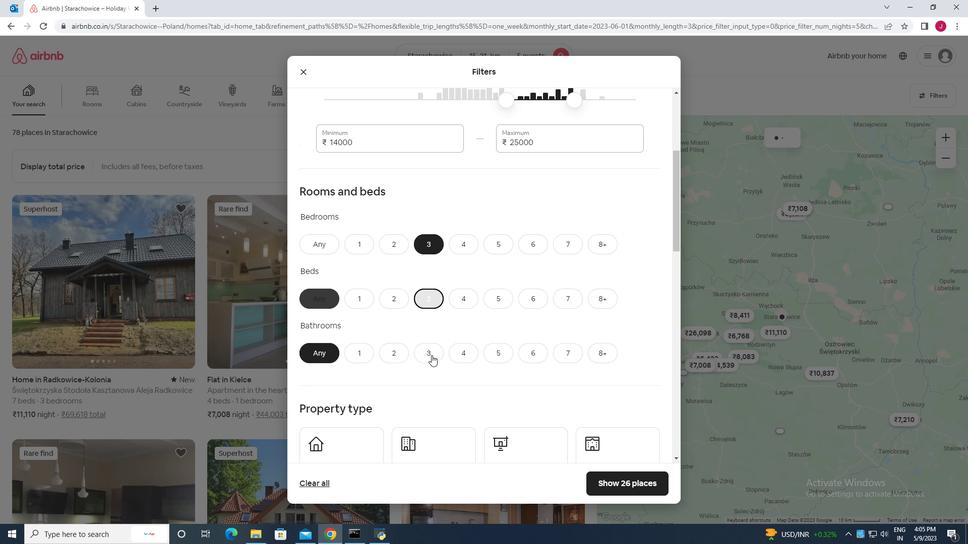 
Action: Mouse moved to (402, 324)
Screenshot: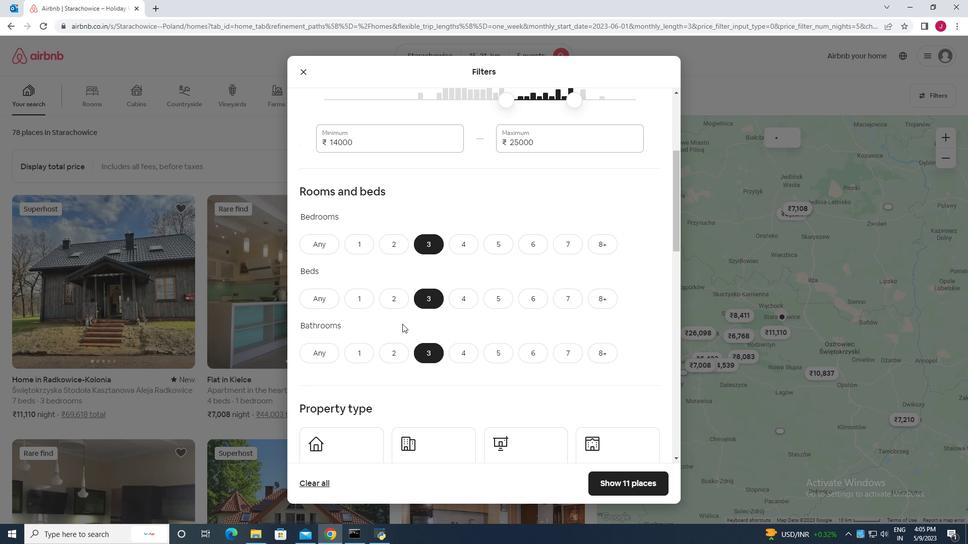 
Action: Mouse scrolled (402, 323) with delta (0, 0)
Screenshot: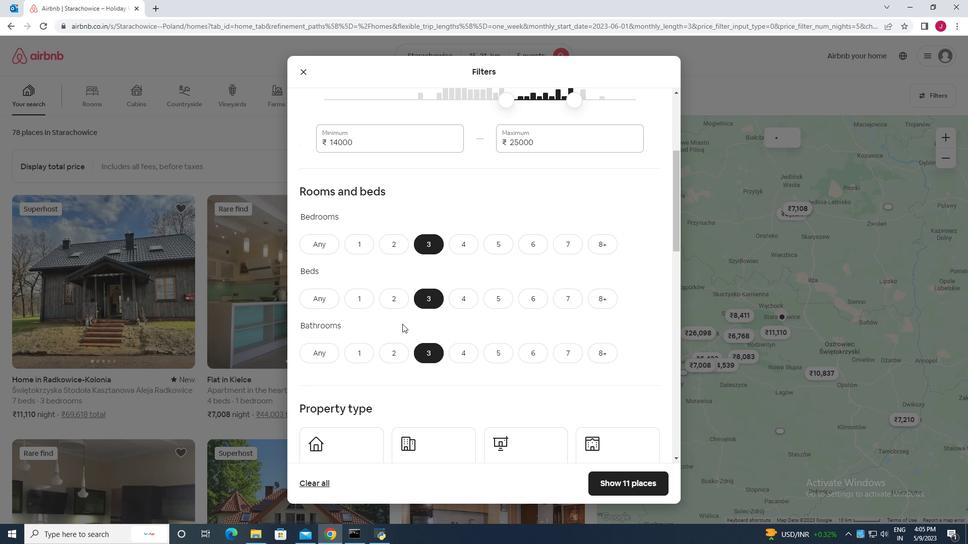 
Action: Mouse moved to (401, 323)
Screenshot: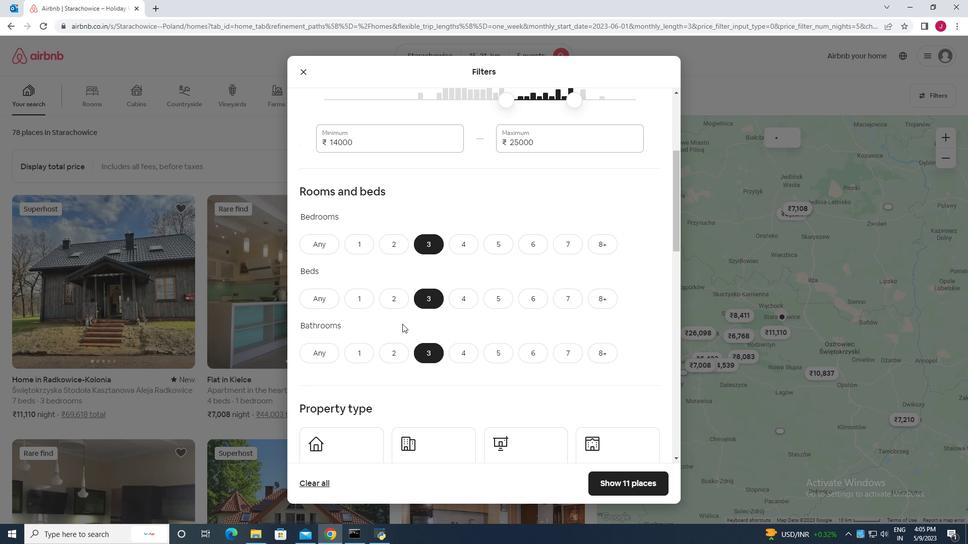 
Action: Mouse scrolled (401, 323) with delta (0, 0)
Screenshot: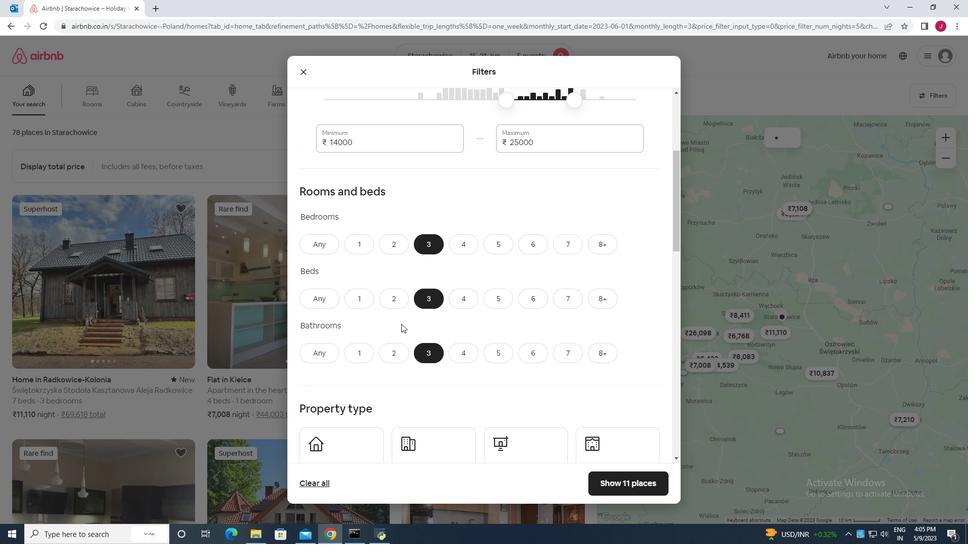 
Action: Mouse moved to (401, 323)
Screenshot: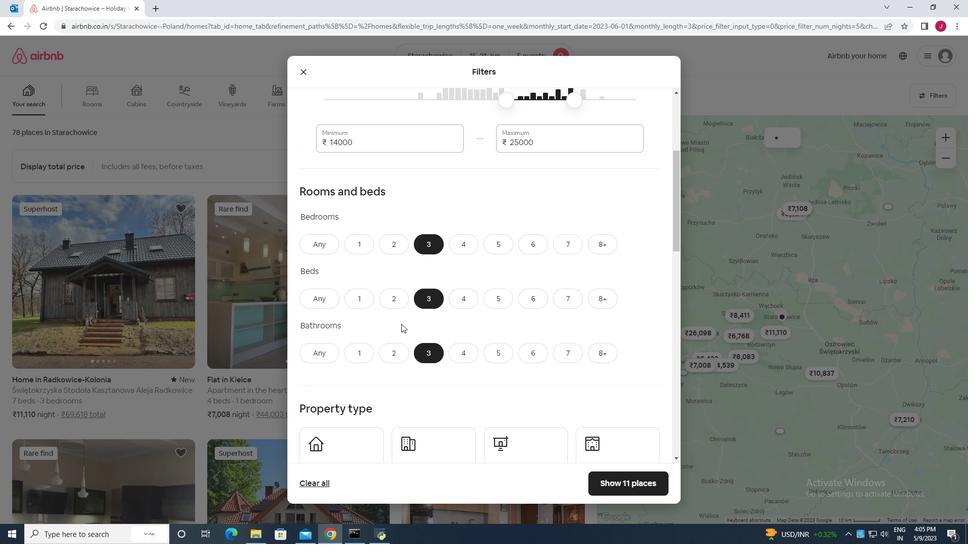 
Action: Mouse scrolled (401, 322) with delta (0, 0)
Screenshot: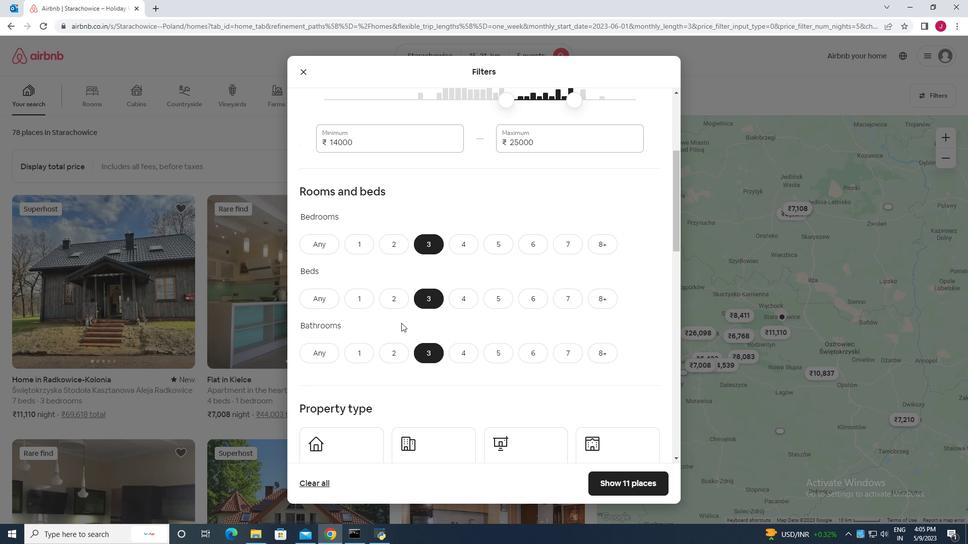 
Action: Mouse moved to (401, 322)
Screenshot: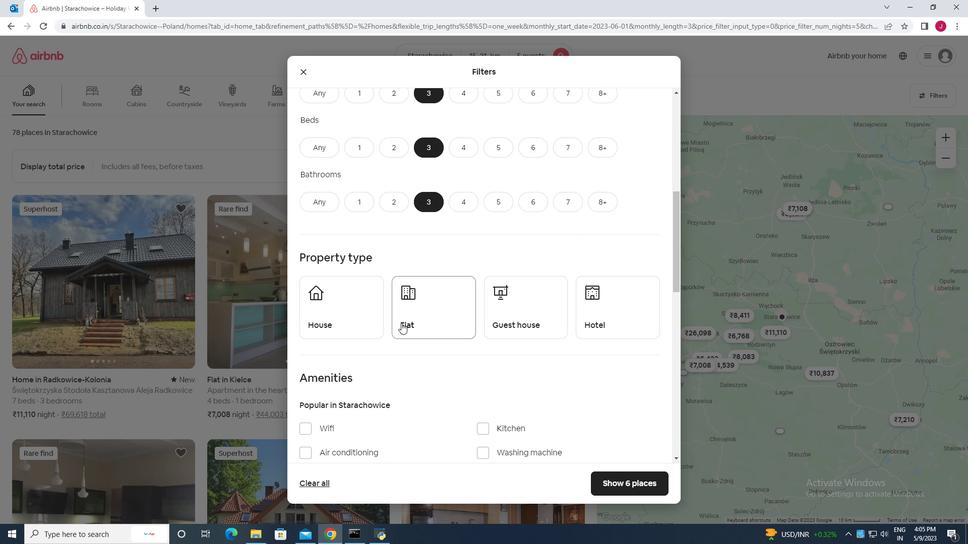 
Action: Mouse scrolled (401, 322) with delta (0, 0)
Screenshot: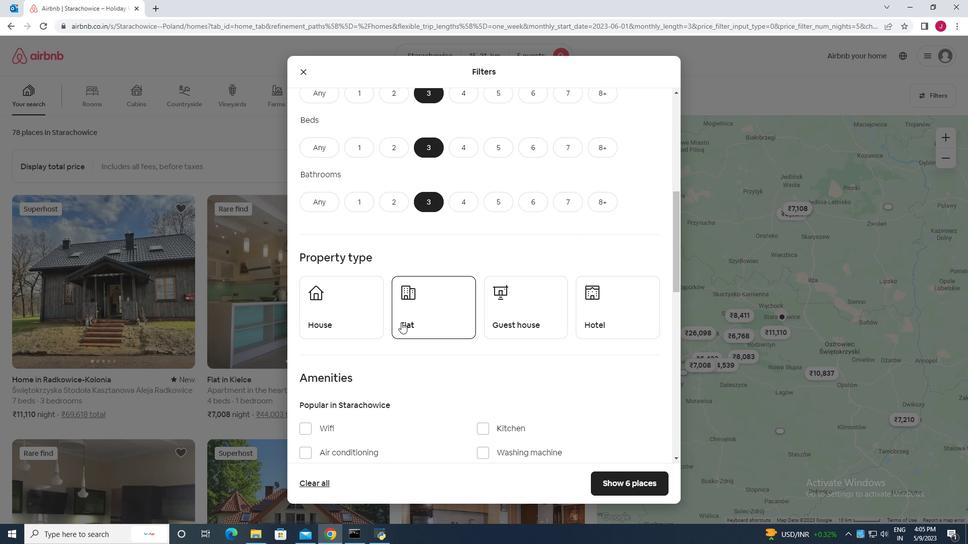 
Action: Mouse moved to (367, 268)
Screenshot: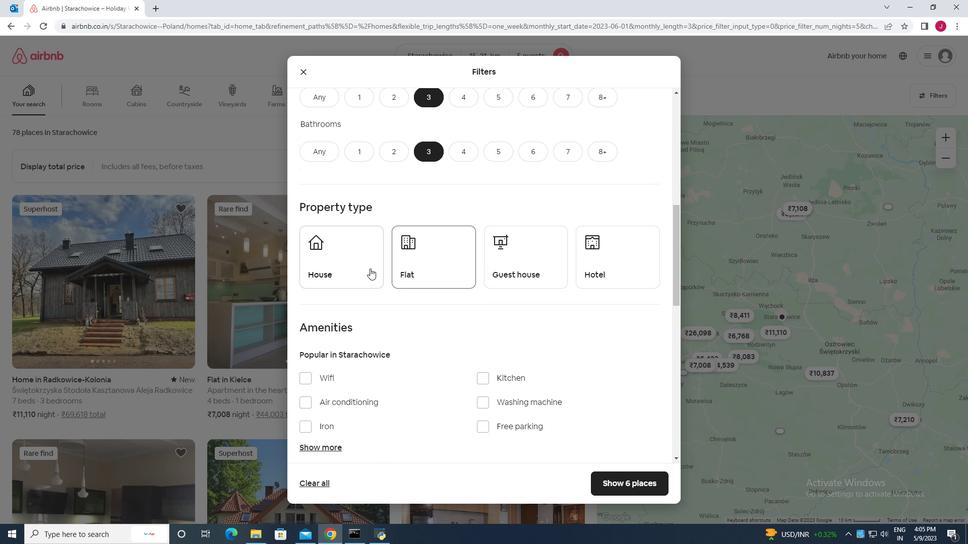 
Action: Mouse pressed left at (367, 268)
Screenshot: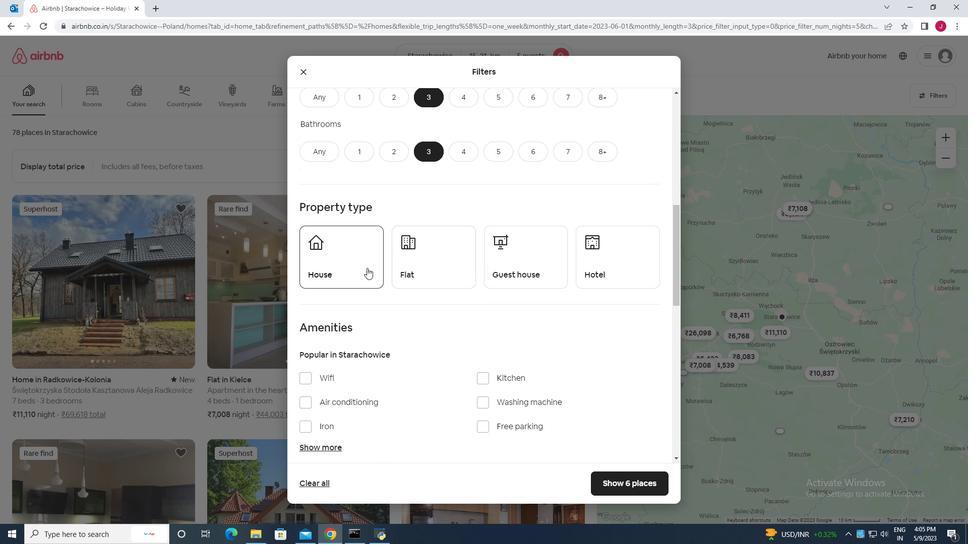 
Action: Mouse moved to (418, 272)
Screenshot: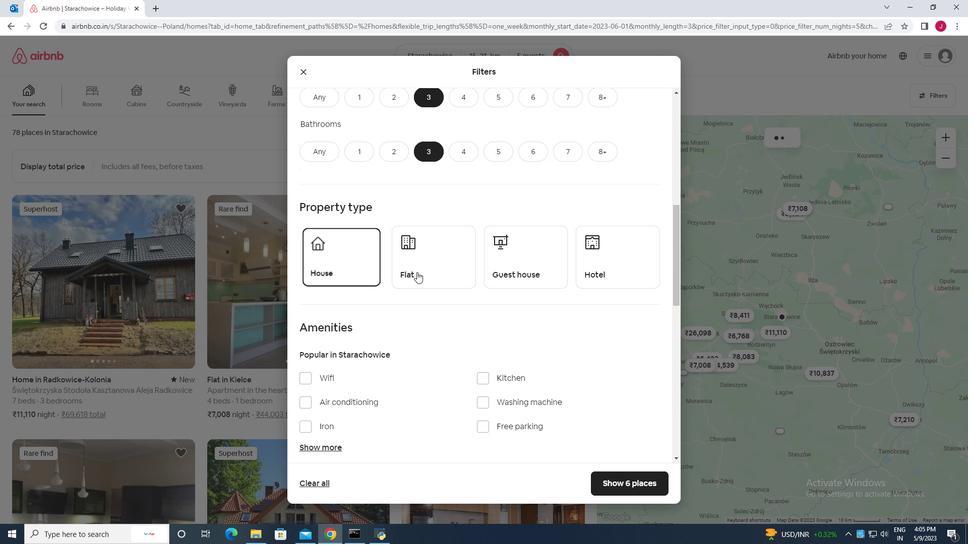
Action: Mouse pressed left at (418, 272)
Screenshot: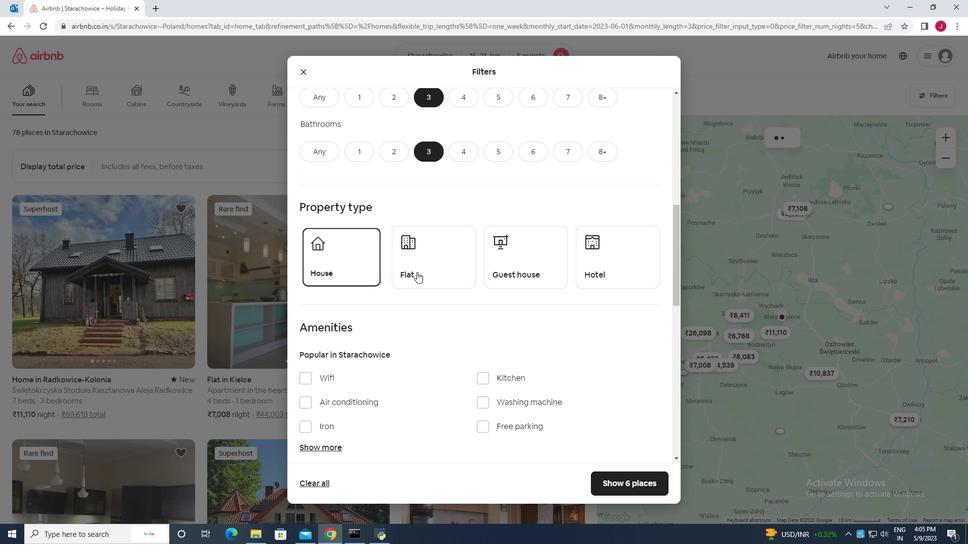 
Action: Mouse moved to (507, 258)
Screenshot: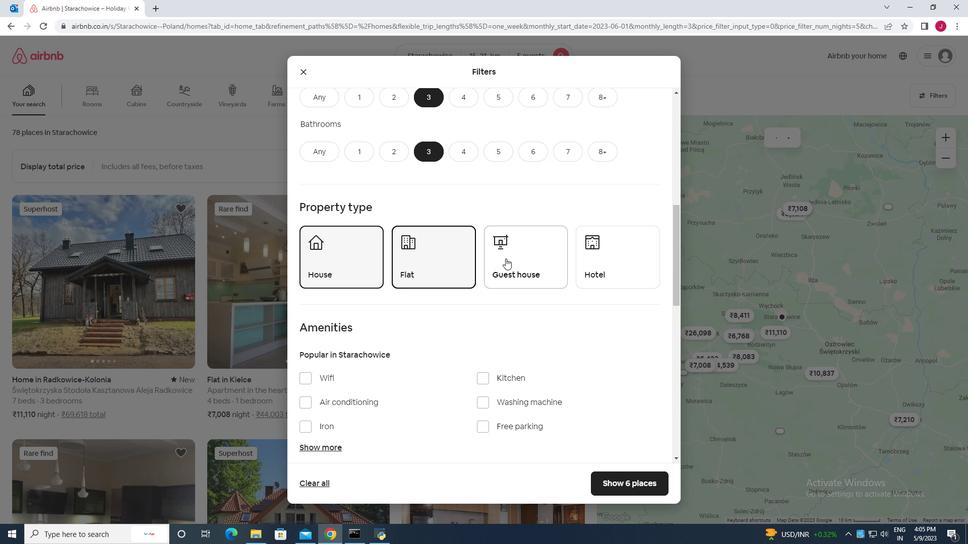 
Action: Mouse pressed left at (507, 258)
Screenshot: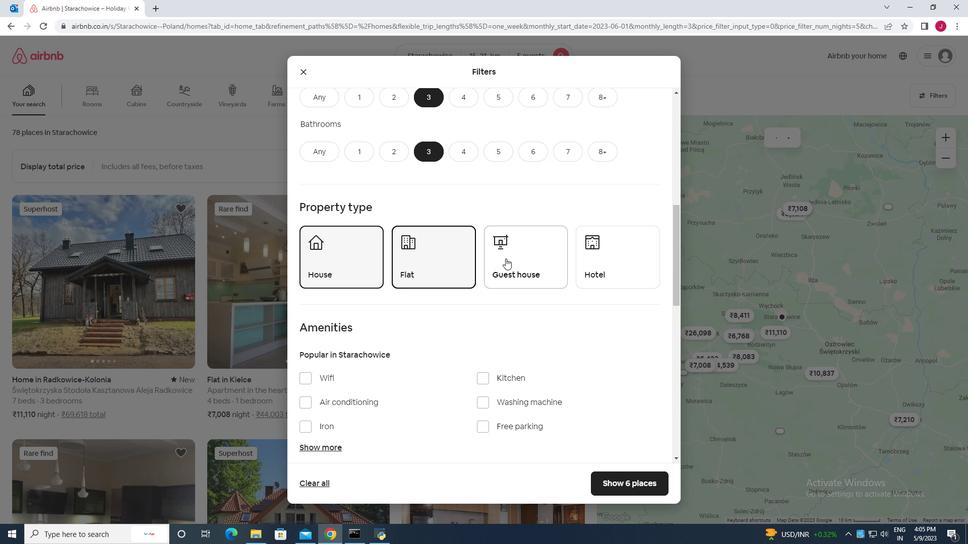 
Action: Mouse moved to (487, 262)
Screenshot: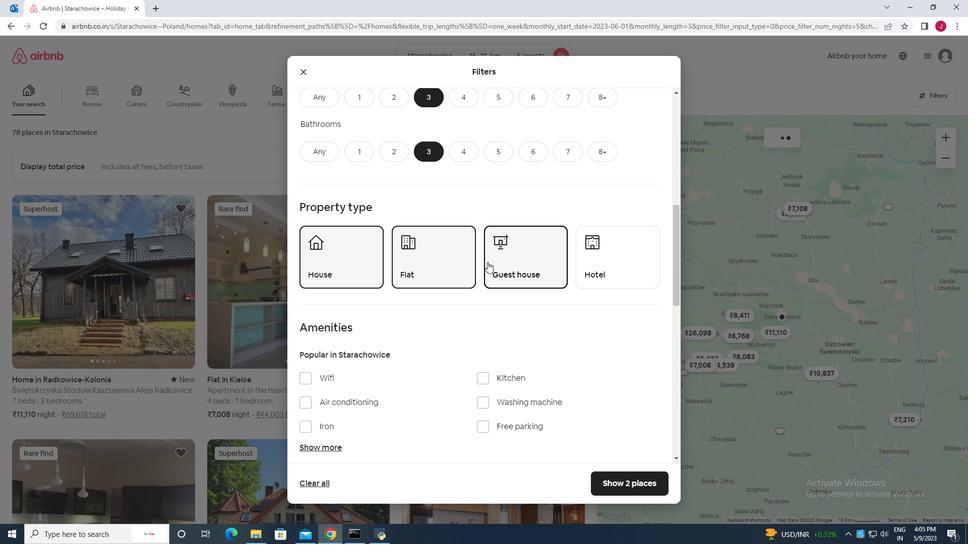 
Action: Mouse scrolled (487, 261) with delta (0, 0)
Screenshot: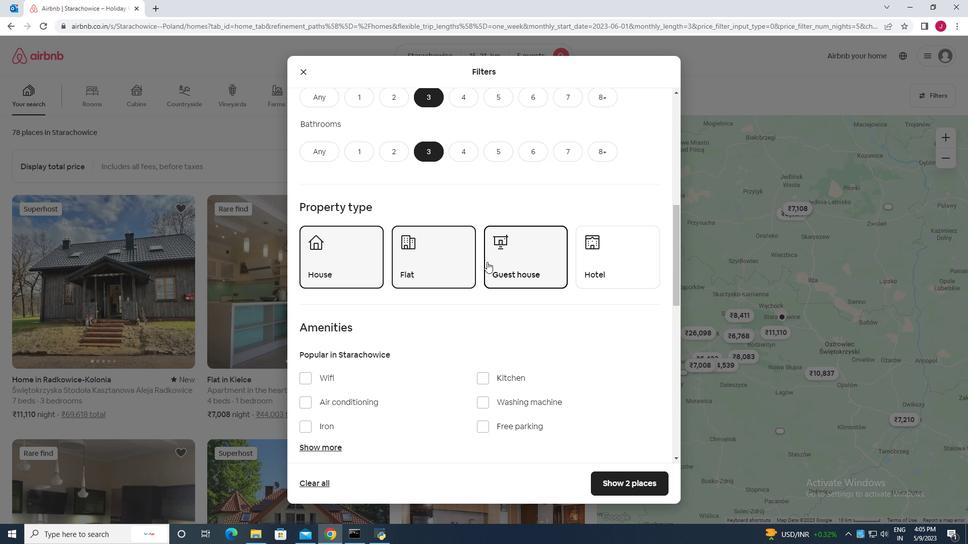 
Action: Mouse scrolled (487, 261) with delta (0, 0)
Screenshot: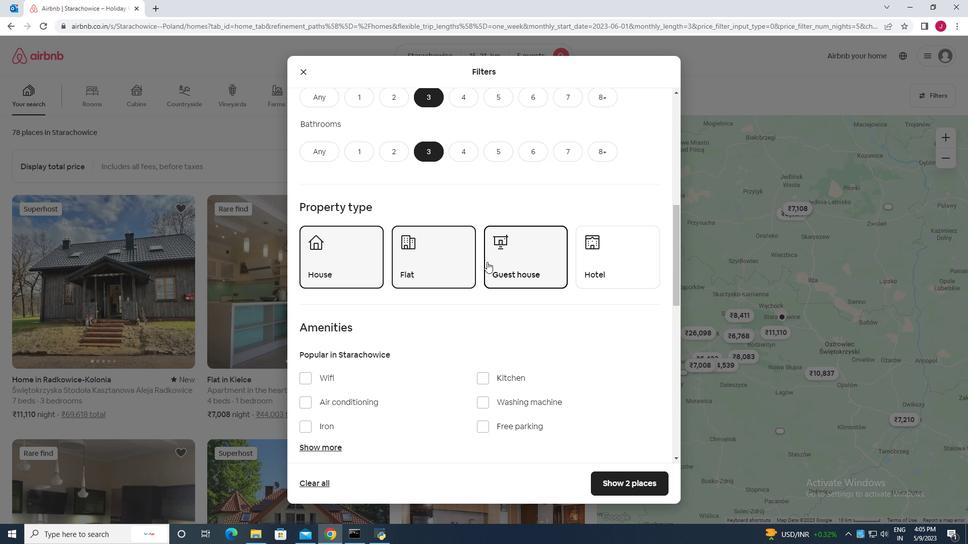 
Action: Mouse scrolled (487, 261) with delta (0, 0)
Screenshot: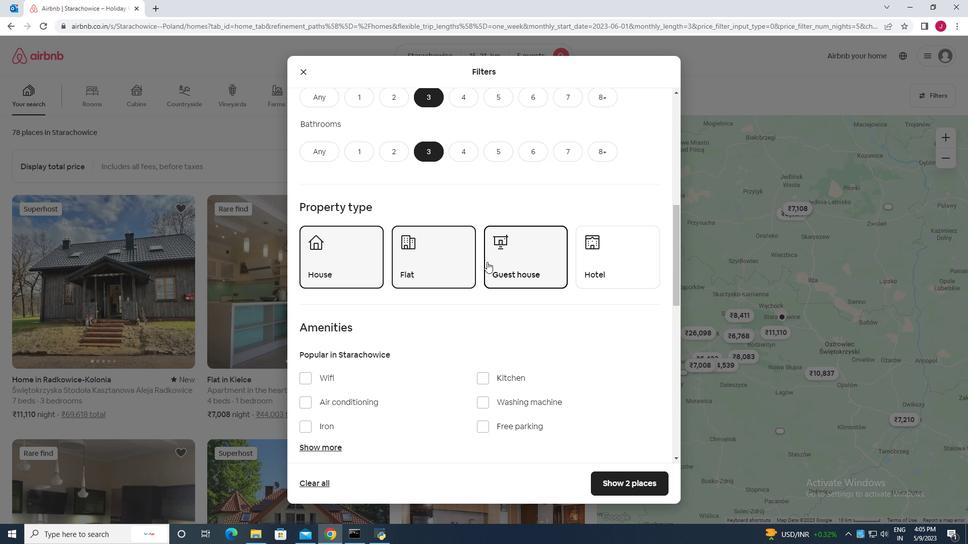 
Action: Mouse moved to (487, 270)
Screenshot: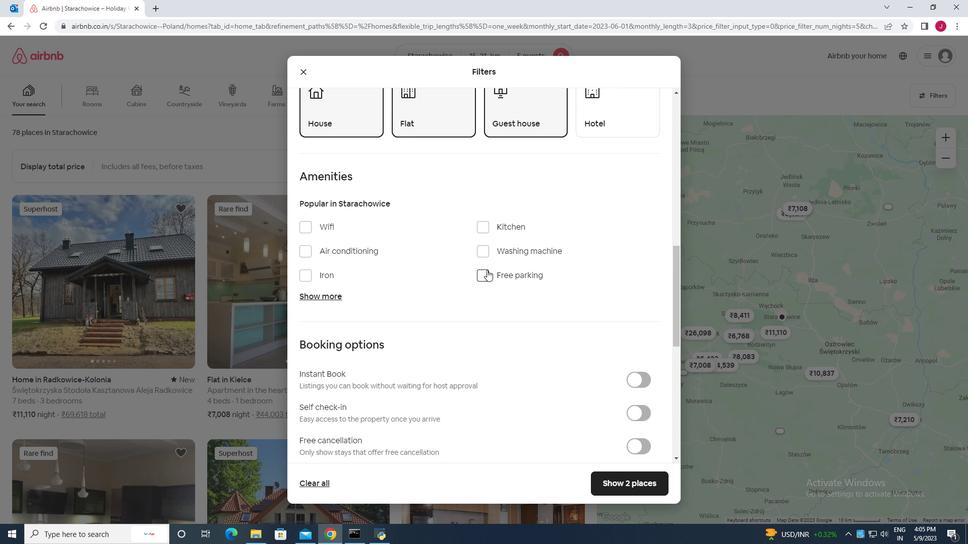 
Action: Mouse scrolled (487, 270) with delta (0, 0)
Screenshot: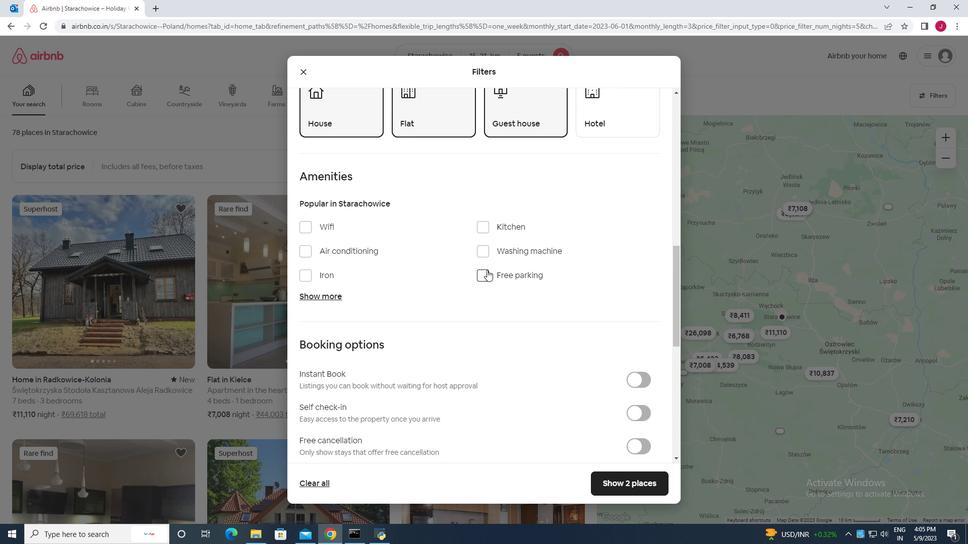 
Action: Mouse moved to (487, 271)
Screenshot: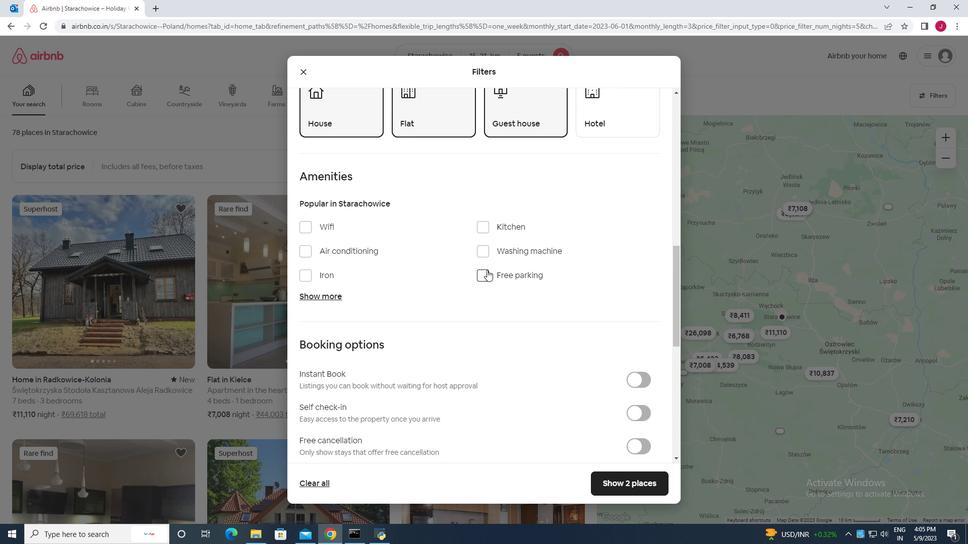
Action: Mouse scrolled (487, 270) with delta (0, 0)
Screenshot: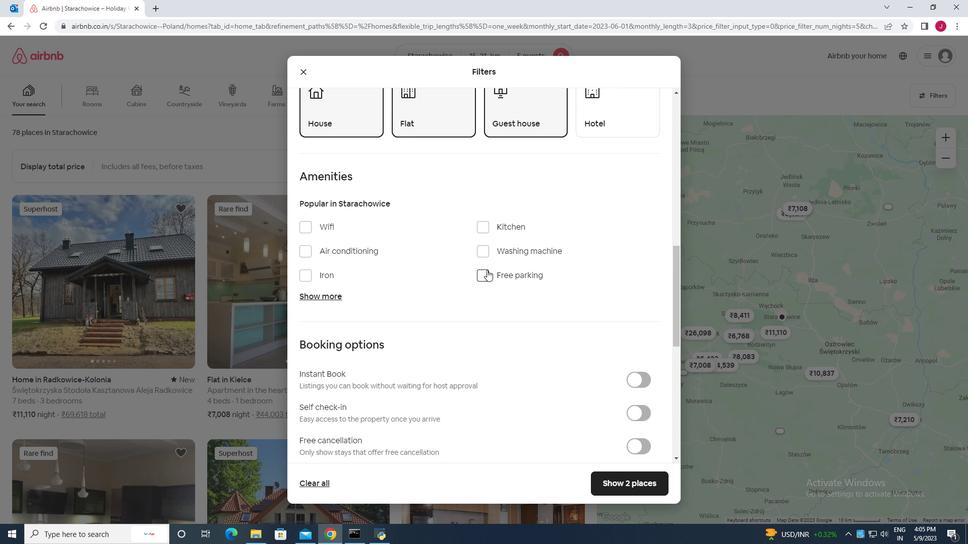 
Action: Mouse scrolled (487, 270) with delta (0, 0)
Screenshot: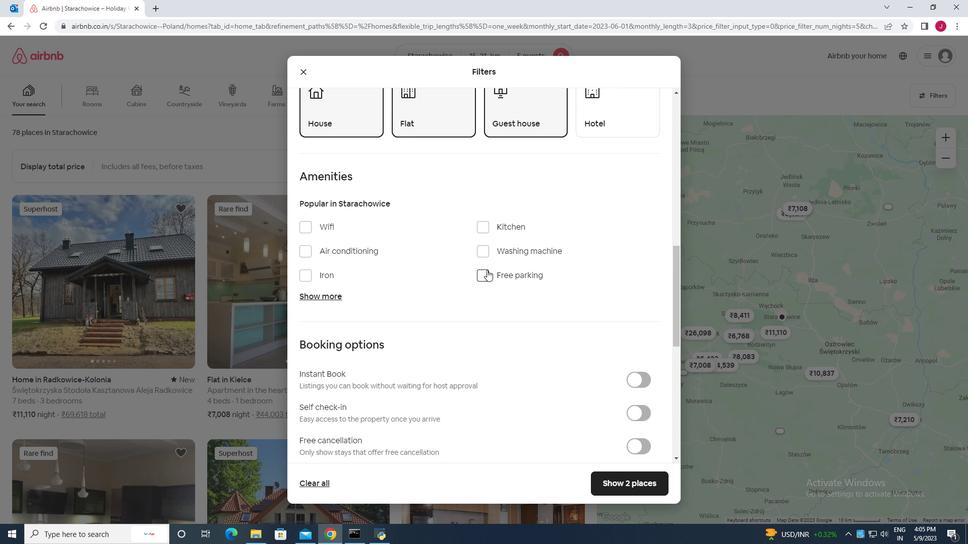 
Action: Mouse moved to (634, 260)
Screenshot: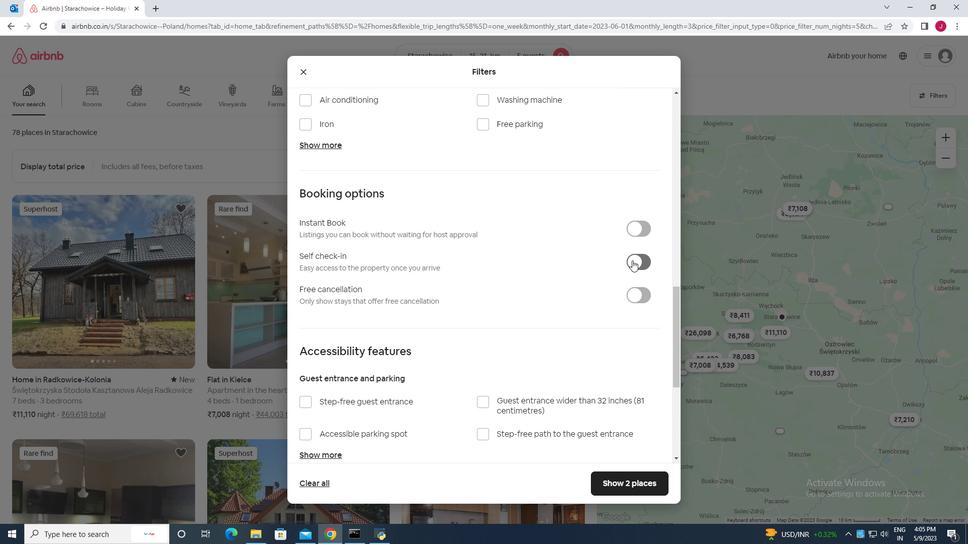 
Action: Mouse pressed left at (634, 260)
Screenshot: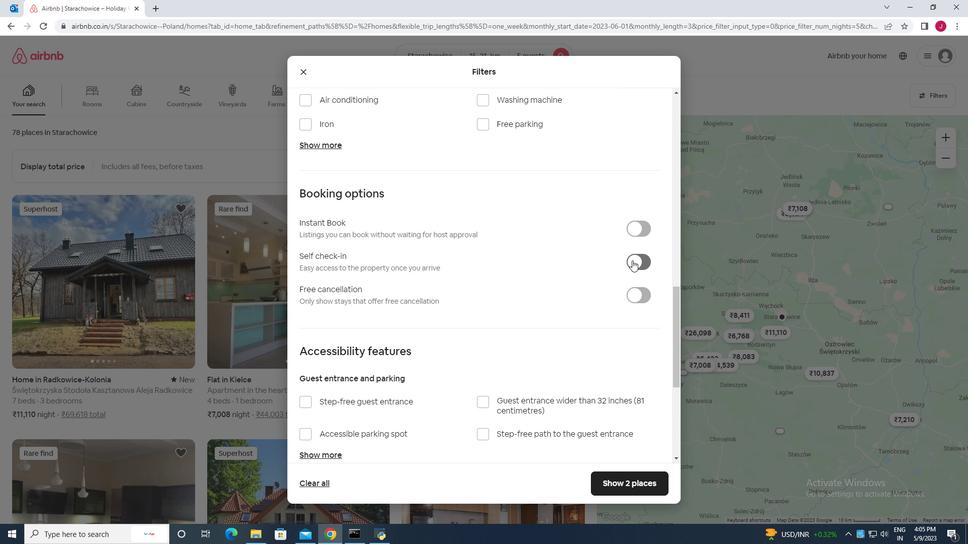 
Action: Mouse moved to (436, 277)
Screenshot: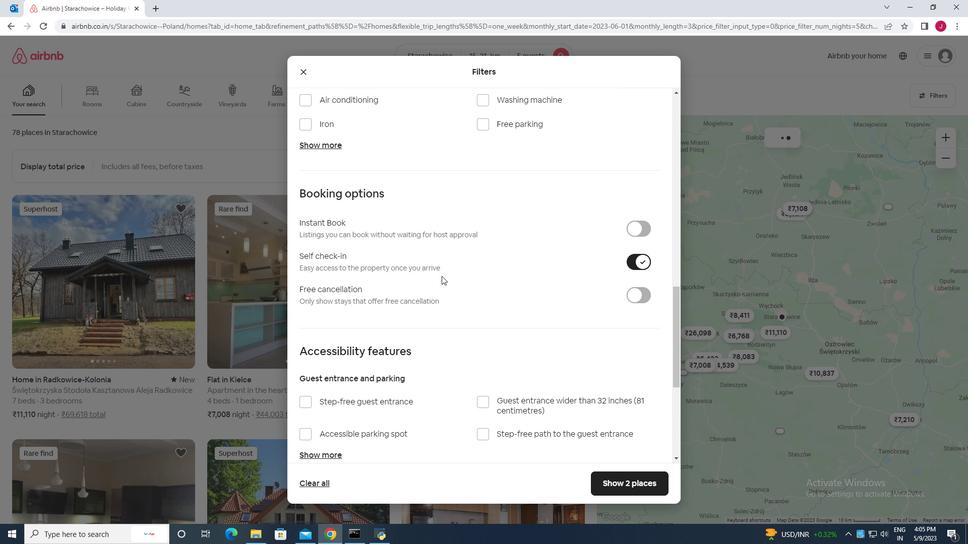 
Action: Mouse scrolled (436, 277) with delta (0, 0)
Screenshot: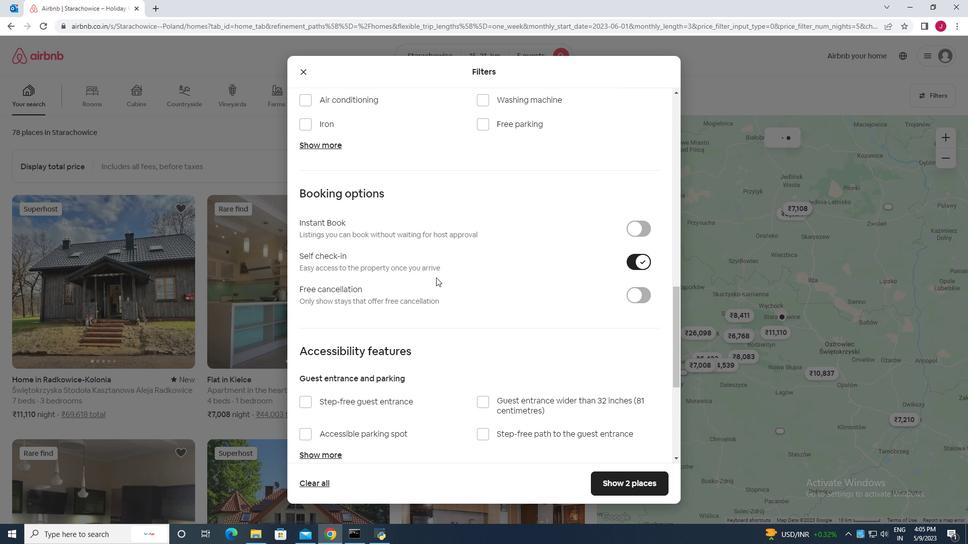 
Action: Mouse moved to (435, 277)
Screenshot: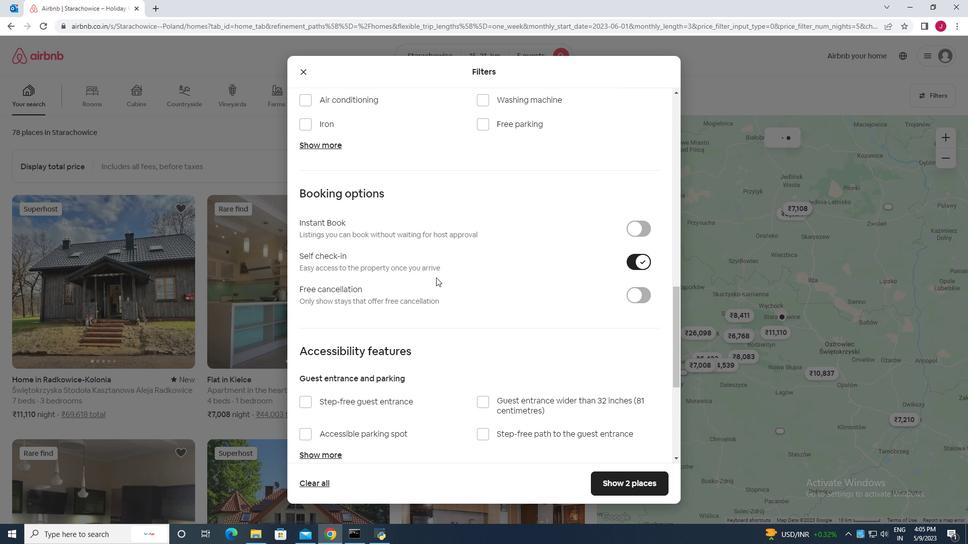 
Action: Mouse scrolled (435, 277) with delta (0, 0)
Screenshot: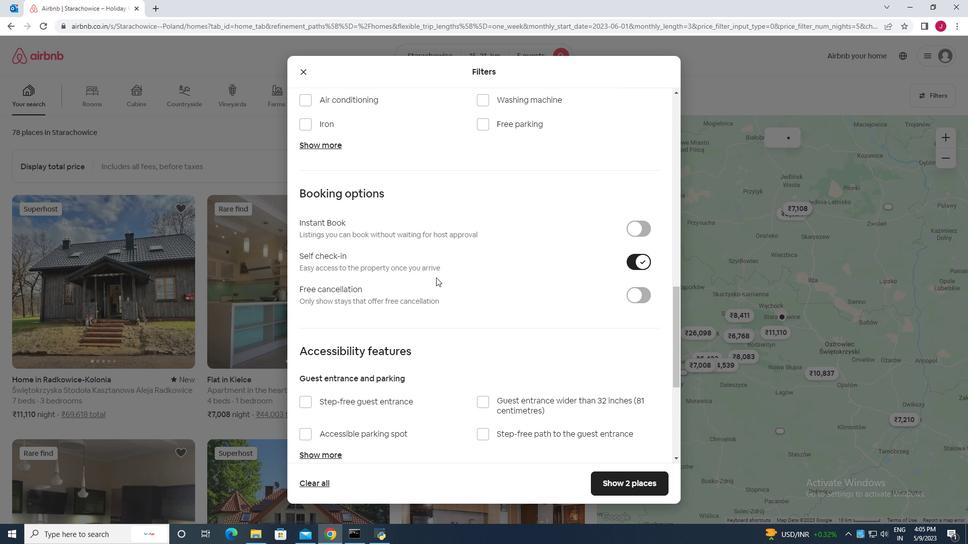 
Action: Mouse scrolled (435, 277) with delta (0, 0)
Screenshot: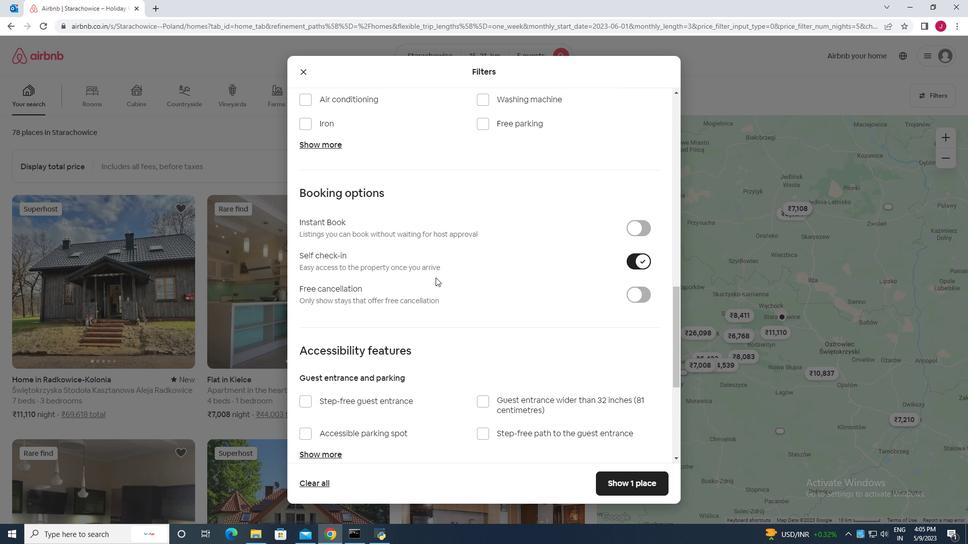 
Action: Mouse moved to (435, 277)
Screenshot: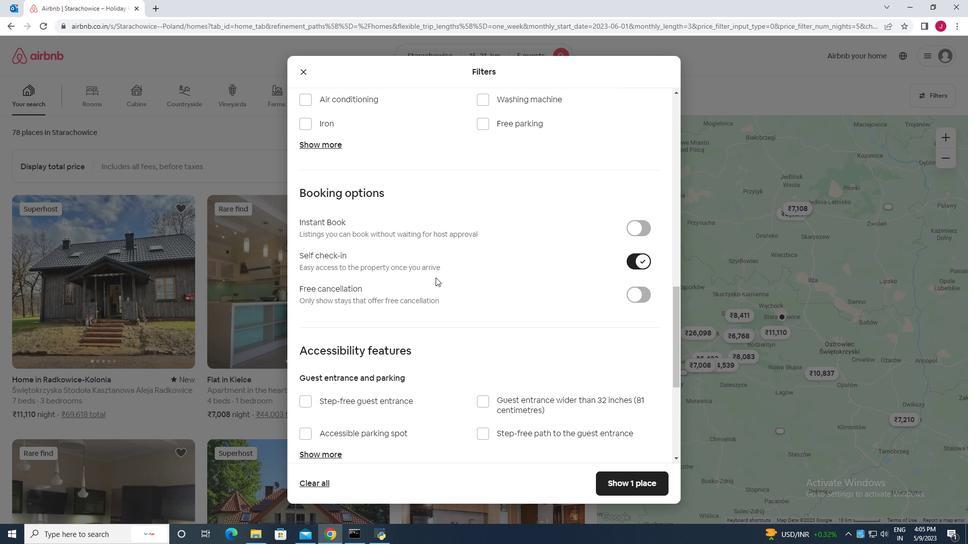 
Action: Mouse scrolled (435, 277) with delta (0, 0)
Screenshot: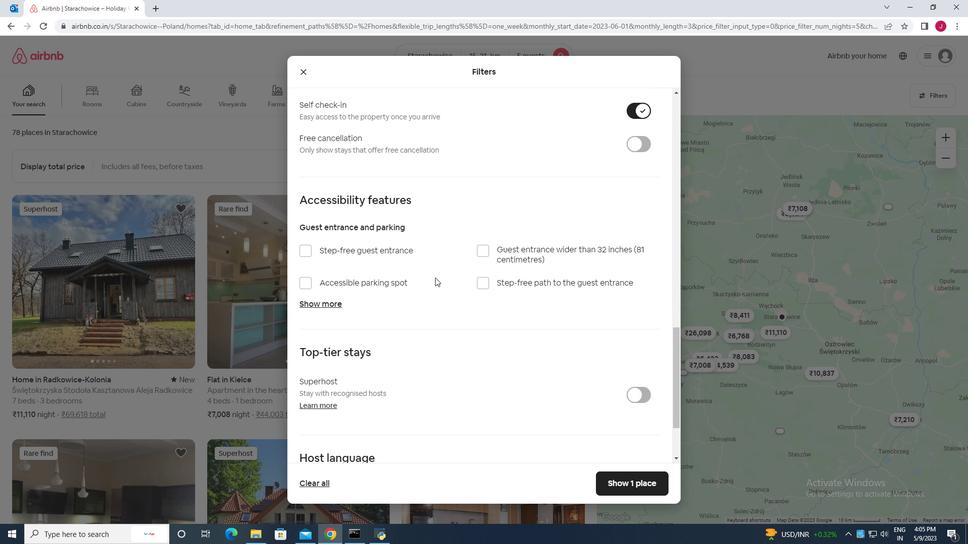 
Action: Mouse scrolled (435, 277) with delta (0, 0)
Screenshot: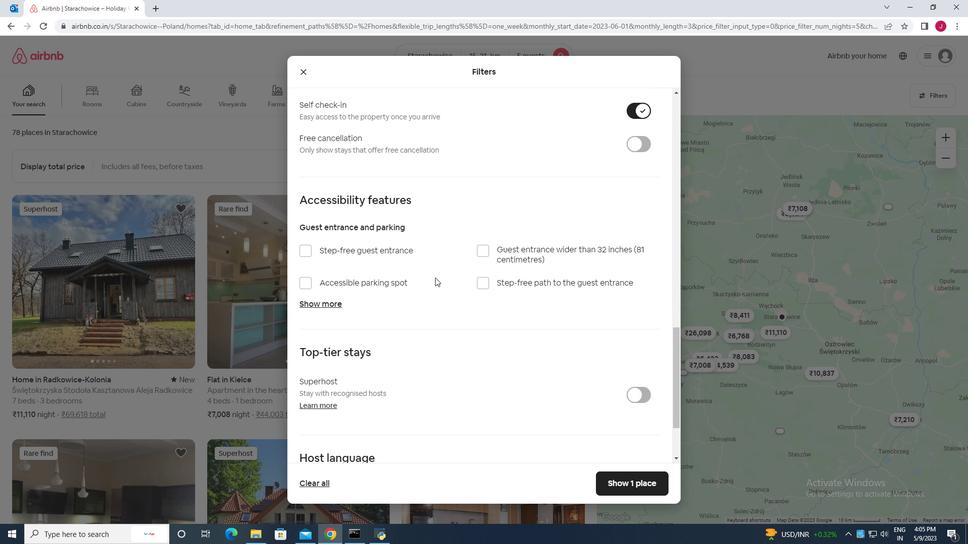 
Action: Mouse moved to (434, 278)
Screenshot: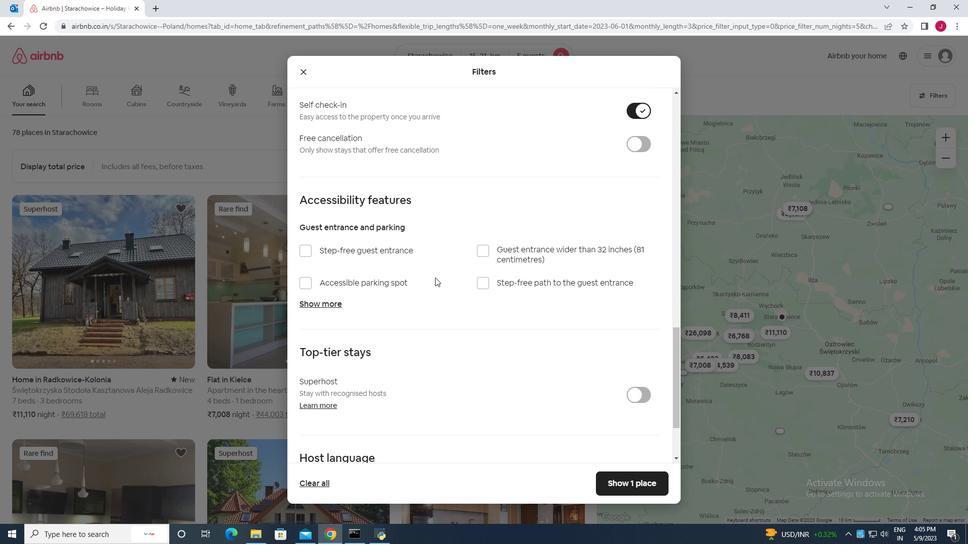 
Action: Mouse scrolled (434, 277) with delta (0, 0)
Screenshot: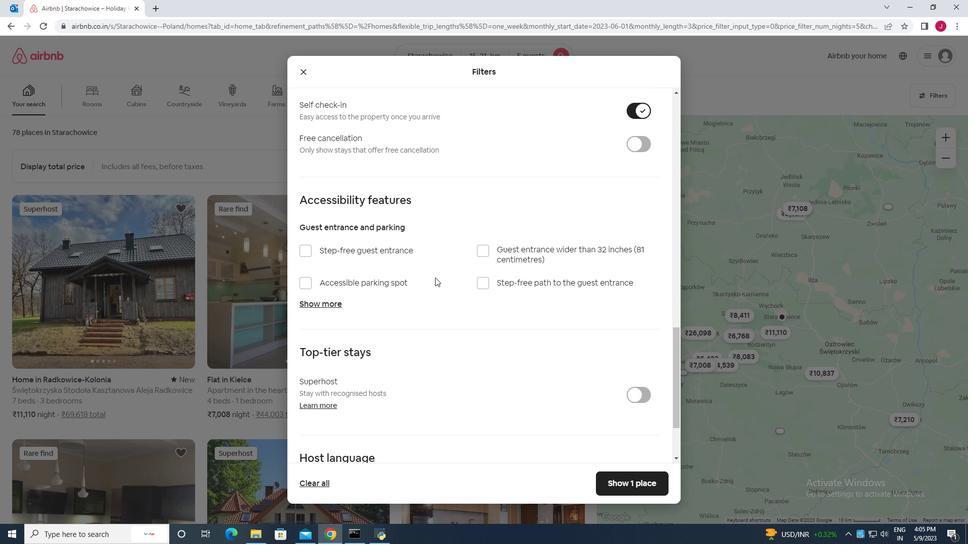 
Action: Mouse moved to (434, 278)
Screenshot: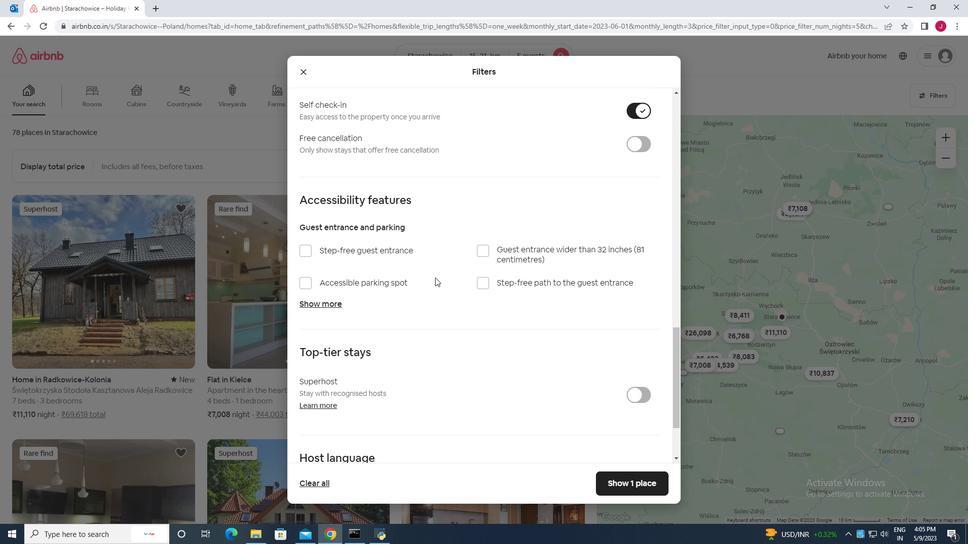 
Action: Mouse scrolled (434, 278) with delta (0, 0)
Screenshot: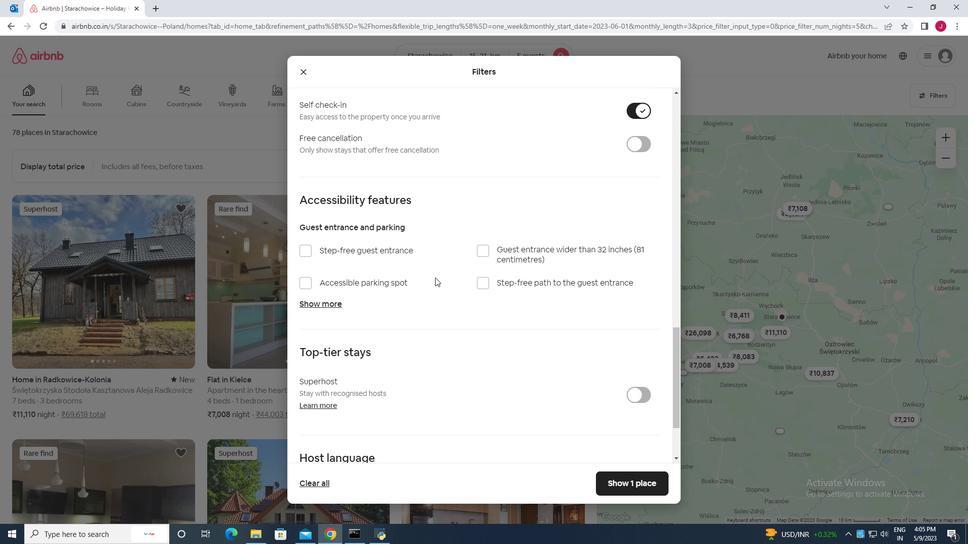 
Action: Mouse moved to (433, 279)
Screenshot: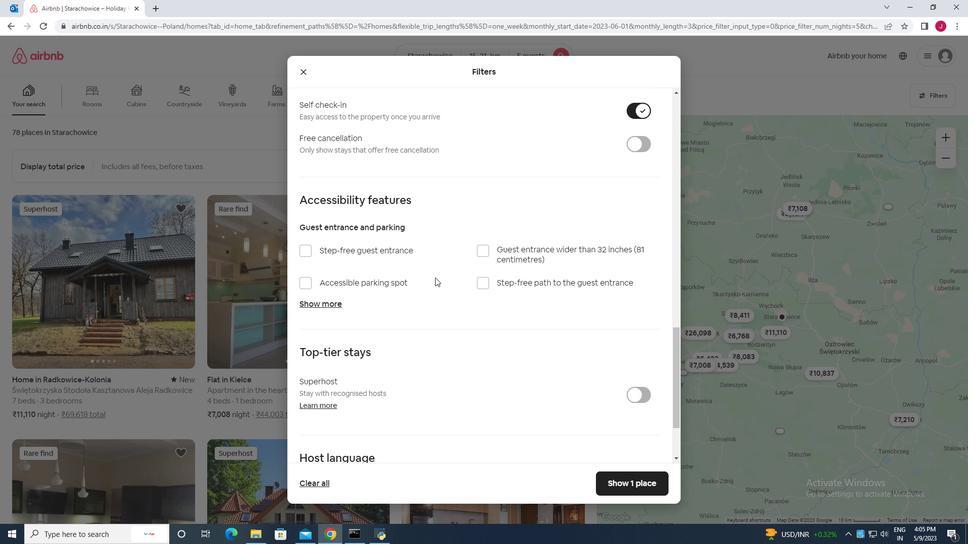 
Action: Mouse scrolled (433, 278) with delta (0, 0)
Screenshot: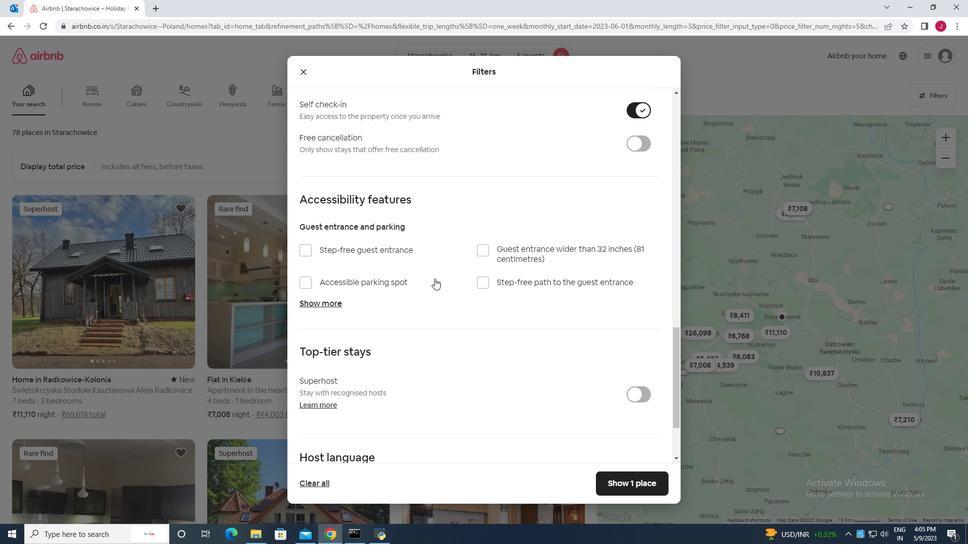 
Action: Mouse moved to (432, 279)
Screenshot: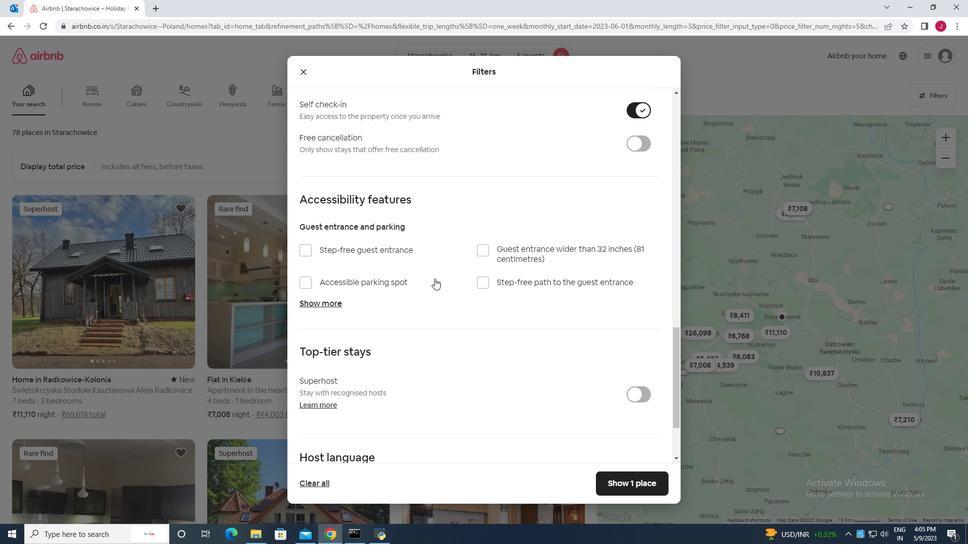 
Action: Mouse scrolled (432, 278) with delta (0, 0)
Screenshot: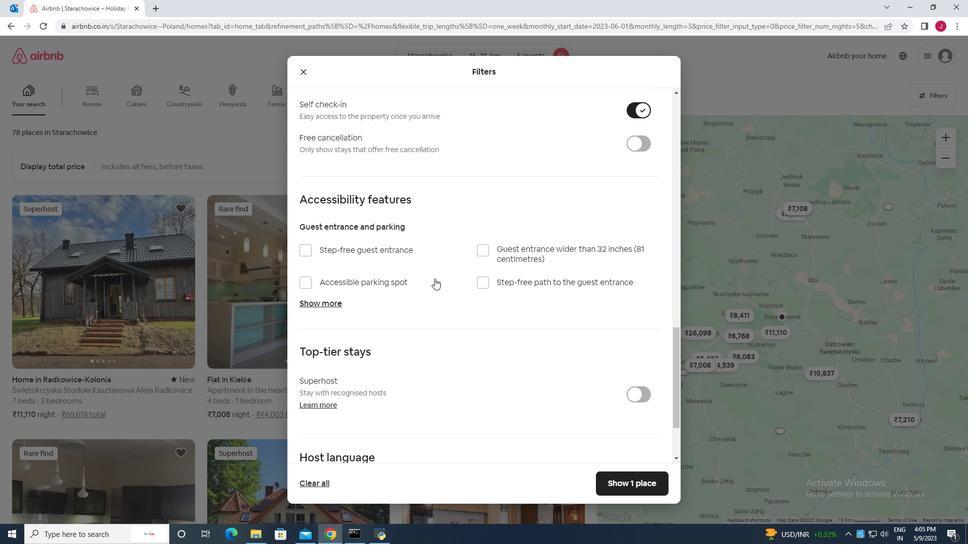 
Action: Mouse moved to (425, 279)
Screenshot: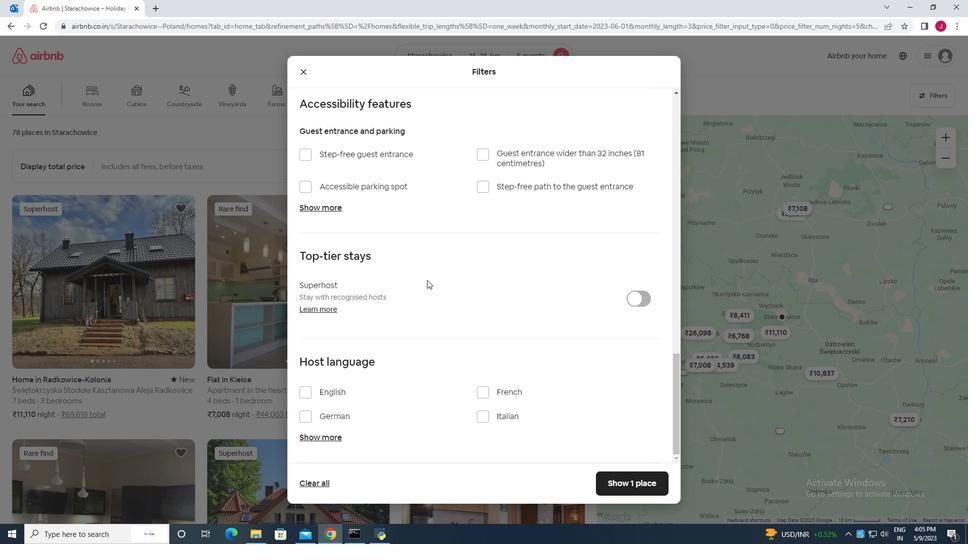 
Action: Mouse scrolled (425, 278) with delta (0, 0)
Screenshot: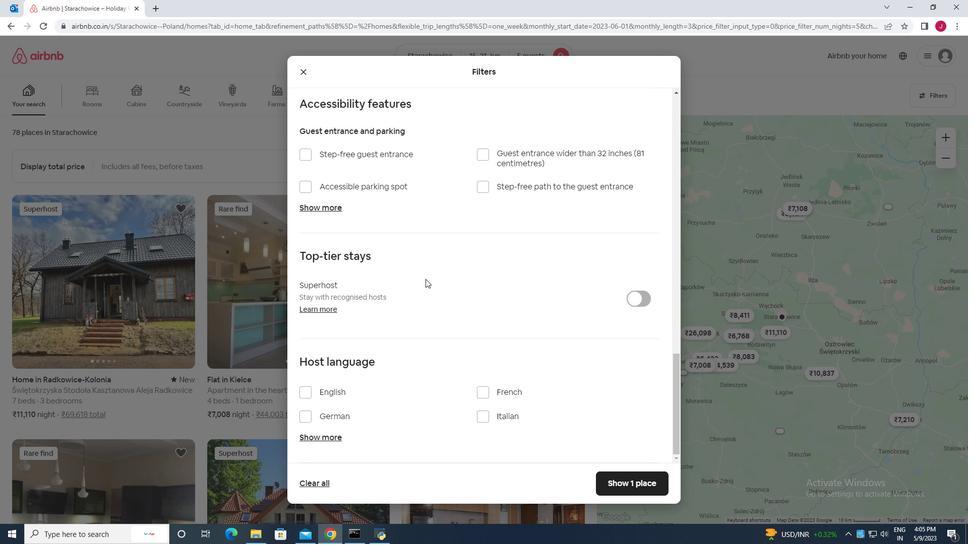 
Action: Mouse moved to (424, 279)
Screenshot: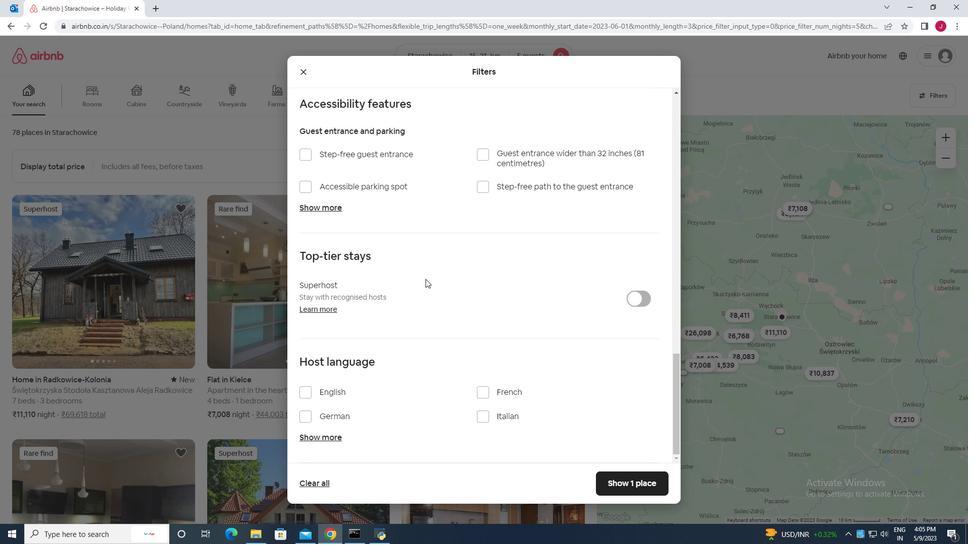 
Action: Mouse scrolled (424, 278) with delta (0, 0)
Screenshot: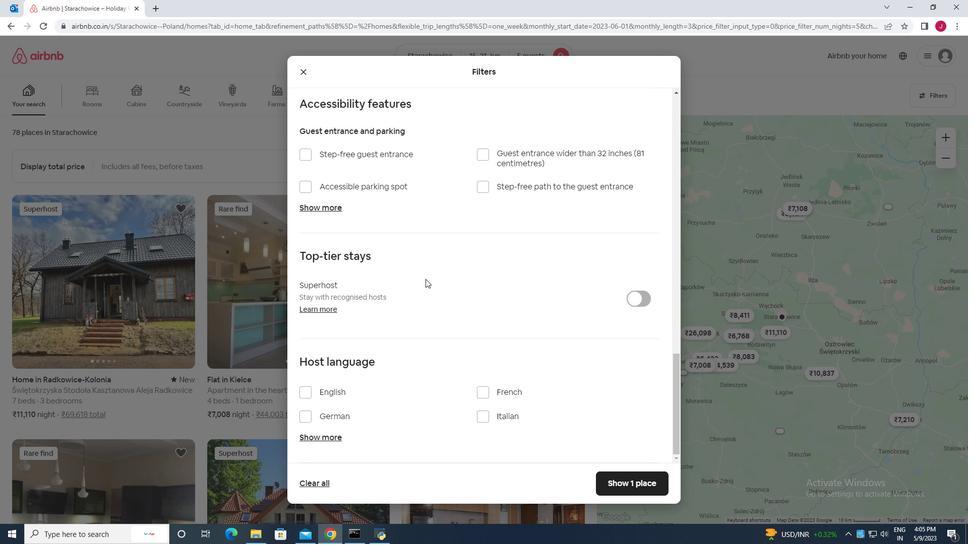 
Action: Mouse moved to (306, 391)
Screenshot: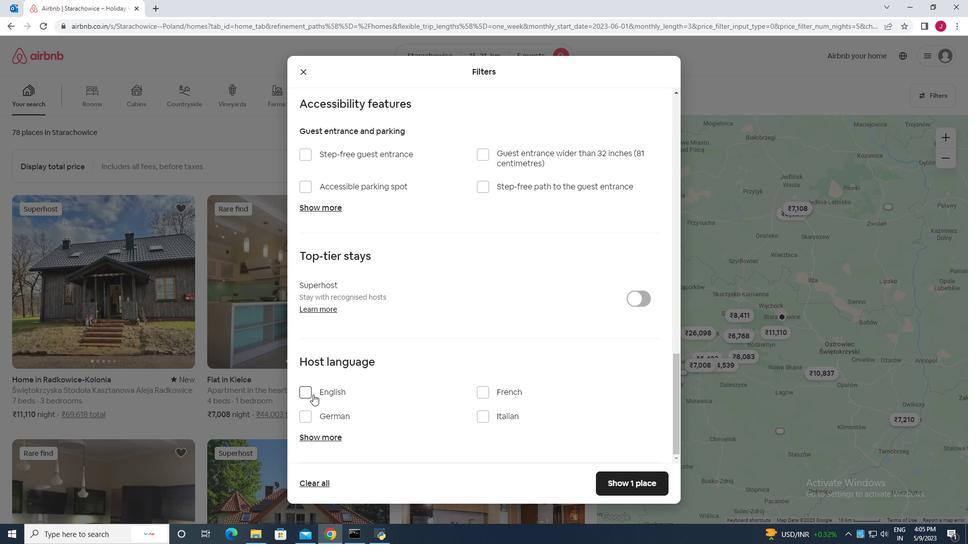 
Action: Mouse pressed left at (306, 391)
Screenshot: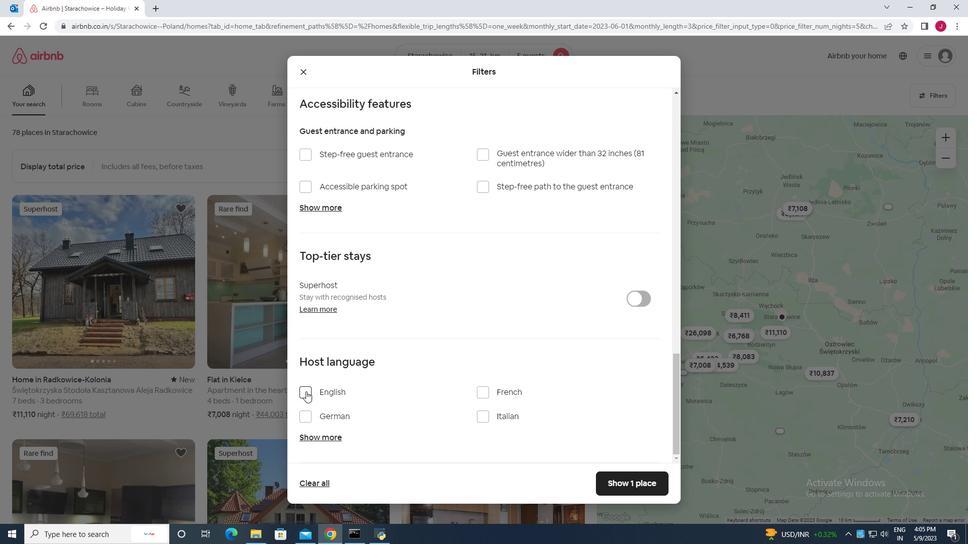 
Action: Mouse moved to (630, 484)
Screenshot: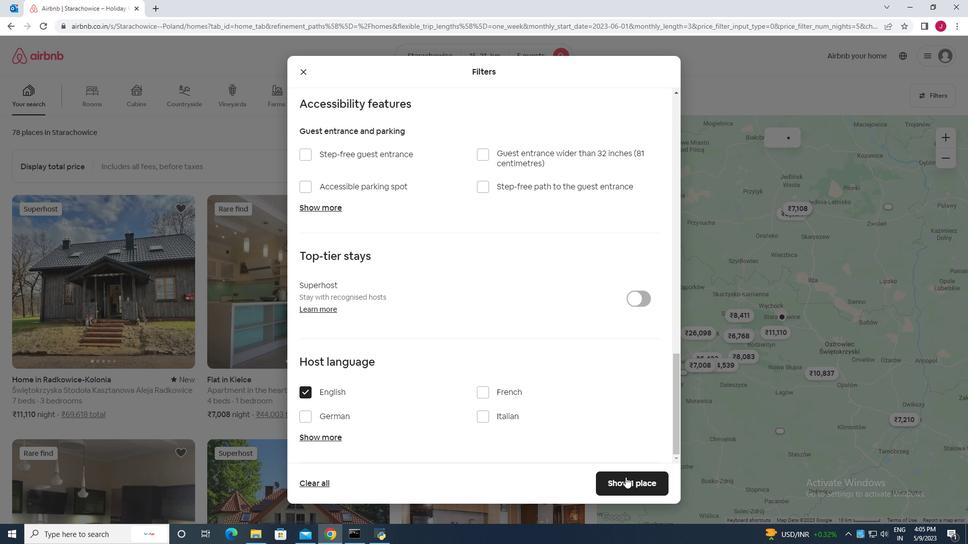 
Action: Mouse pressed left at (630, 484)
Screenshot: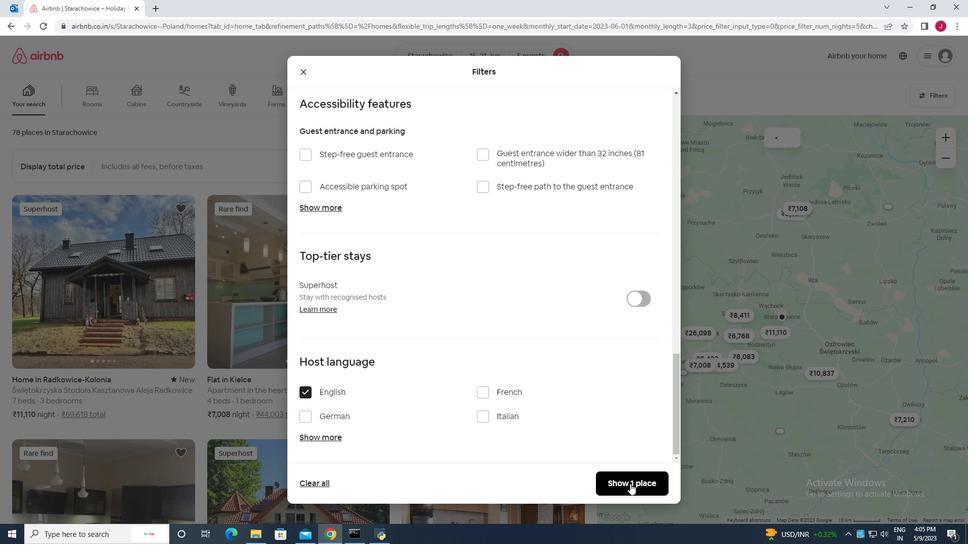 
Action: Mouse moved to (490, 214)
Screenshot: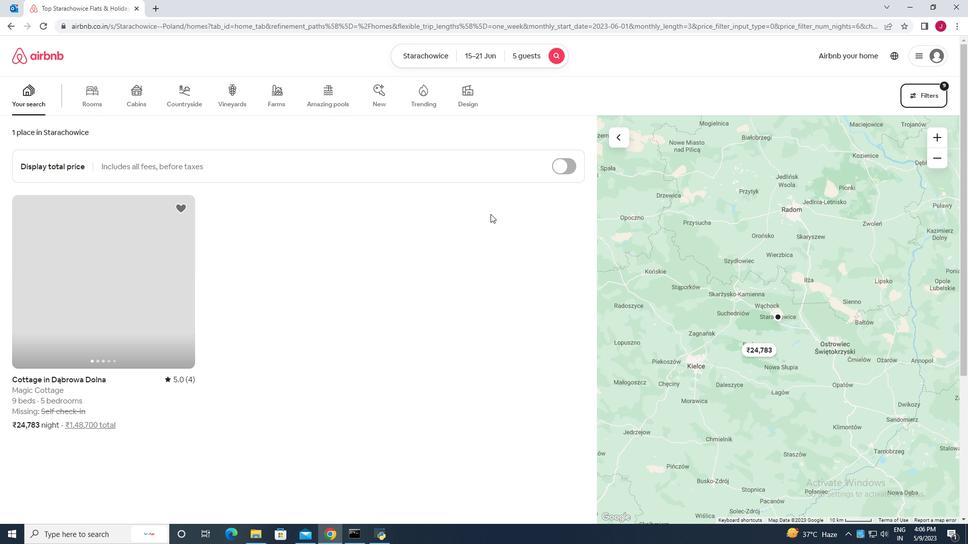
